 Task: Look for space in Deūlgaon Rāja, India from 9th June, 2023 to 16th June, 2023 for 2 adults in price range Rs.8000 to Rs.16000. Place can be entire place with 2 bedrooms having 2 beds and 1 bathroom. Property type can be house, flat, guest house. Booking option can be shelf check-in. Required host language is English.
Action: Mouse moved to (410, 101)
Screenshot: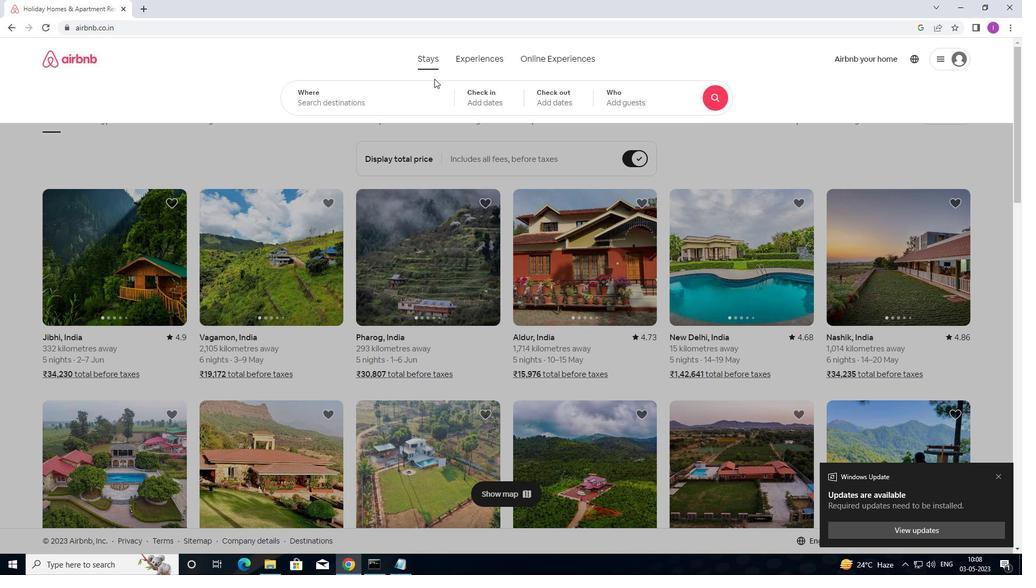 
Action: Mouse pressed left at (410, 101)
Screenshot: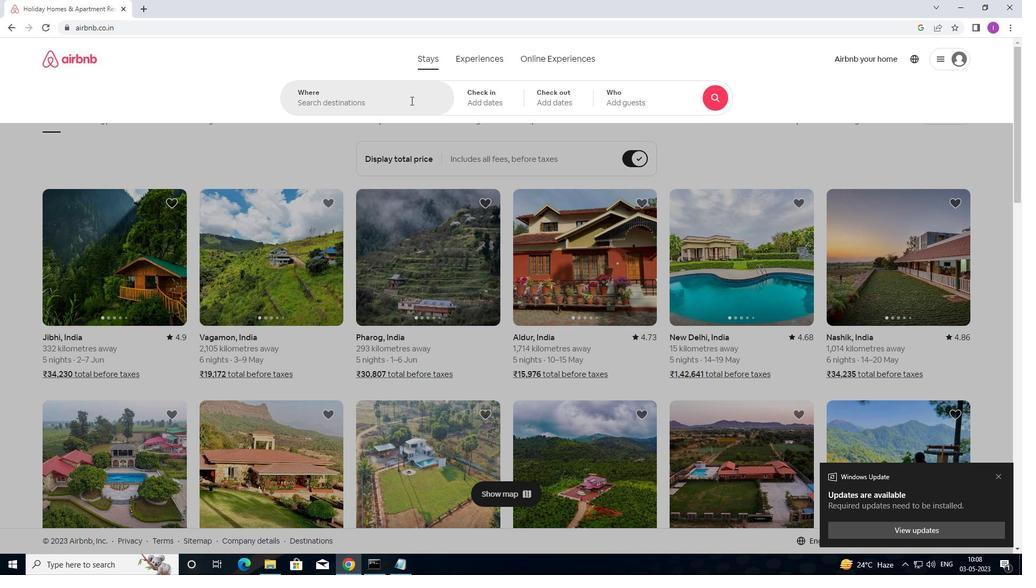 
Action: Mouse moved to (443, 95)
Screenshot: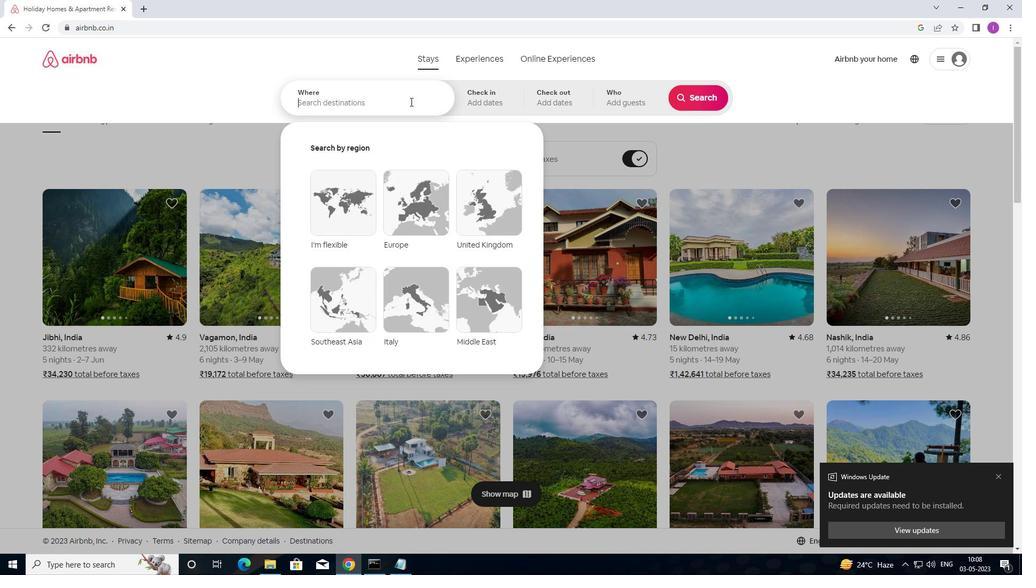 
Action: Key pressed <Key.shift><Key.shift><Key.shift><Key.shift><Key.shift><Key.shift><Key.shift><Key.shift><Key.shift><Key.shift><Key.shift><Key.shift><Key.shift><Key.shift><Key.shift><Key.shift><Key.shift><Key.shift><Key.shift><Key.shift><Key.shift><Key.shift><Key.shift>DEULGAON<Key.space><Key.shift>RAJA,<Key.shift>INDIA
Screenshot: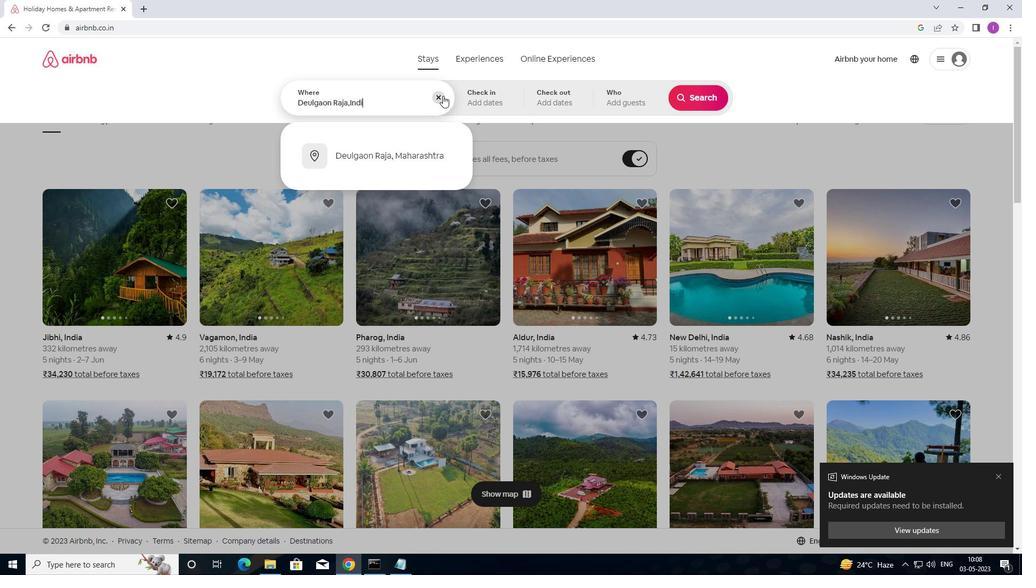 
Action: Mouse moved to (483, 101)
Screenshot: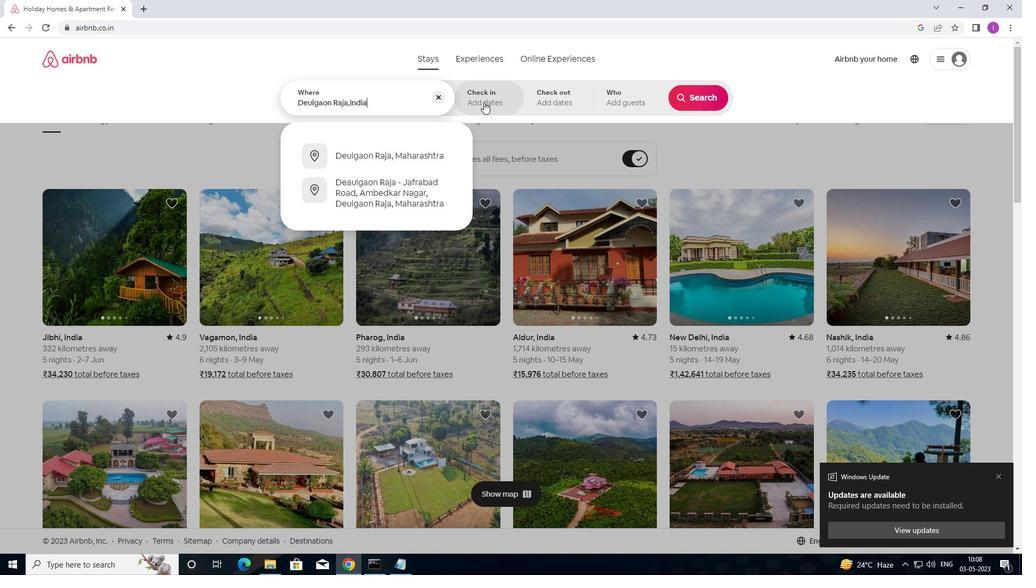 
Action: Mouse pressed left at (483, 101)
Screenshot: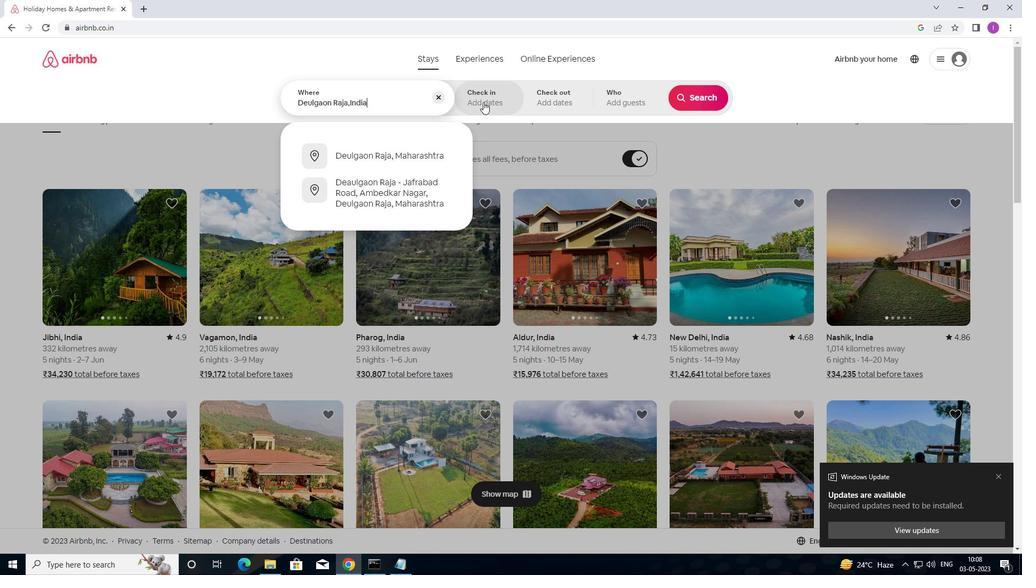 
Action: Mouse moved to (665, 251)
Screenshot: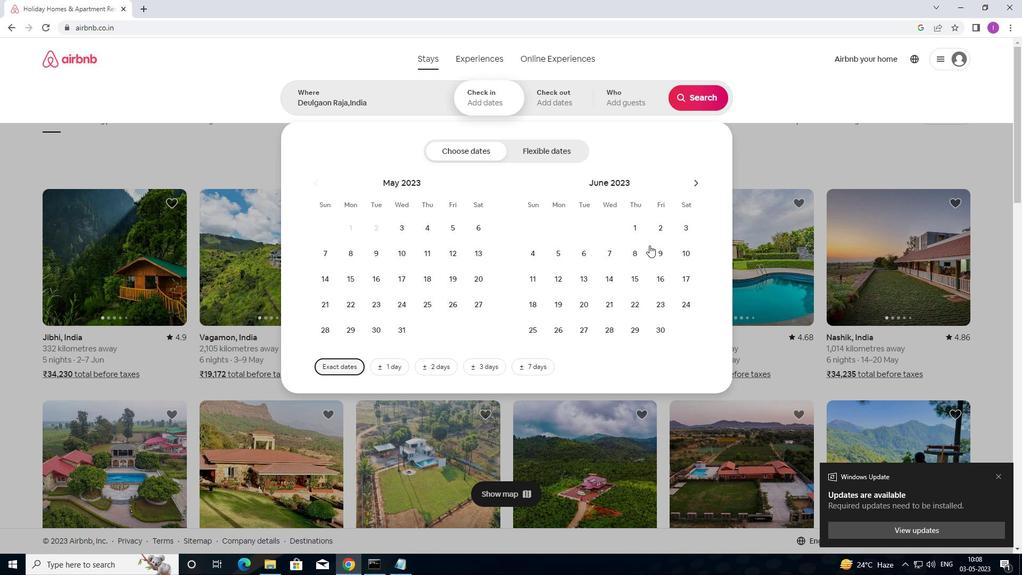 
Action: Mouse pressed left at (665, 251)
Screenshot: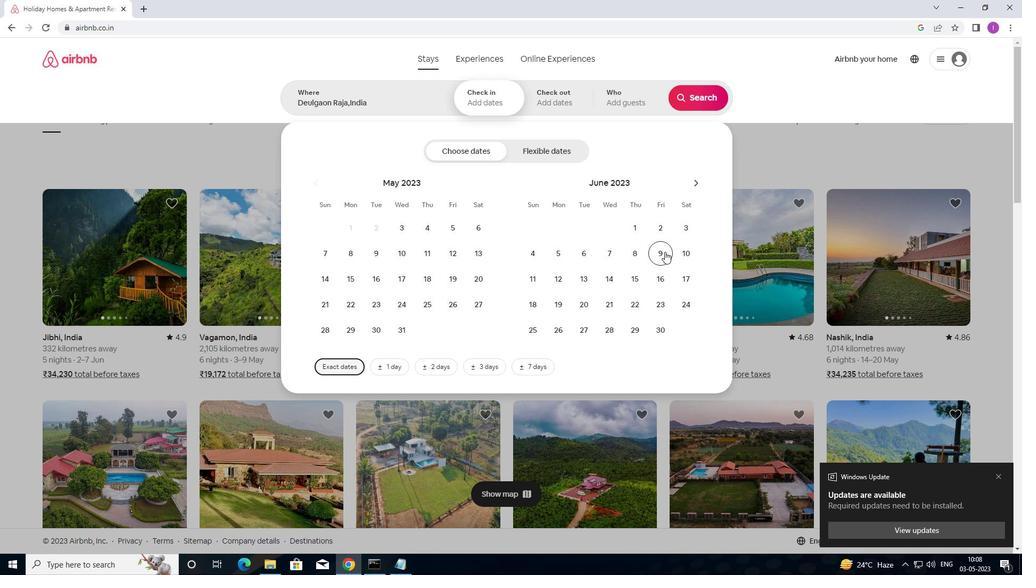 
Action: Mouse moved to (658, 283)
Screenshot: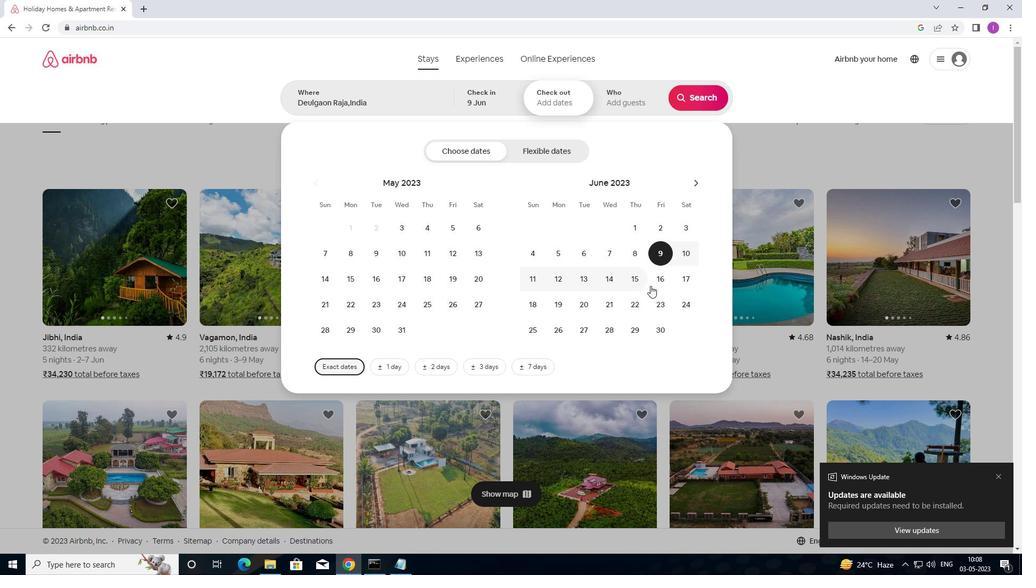 
Action: Mouse pressed left at (658, 283)
Screenshot: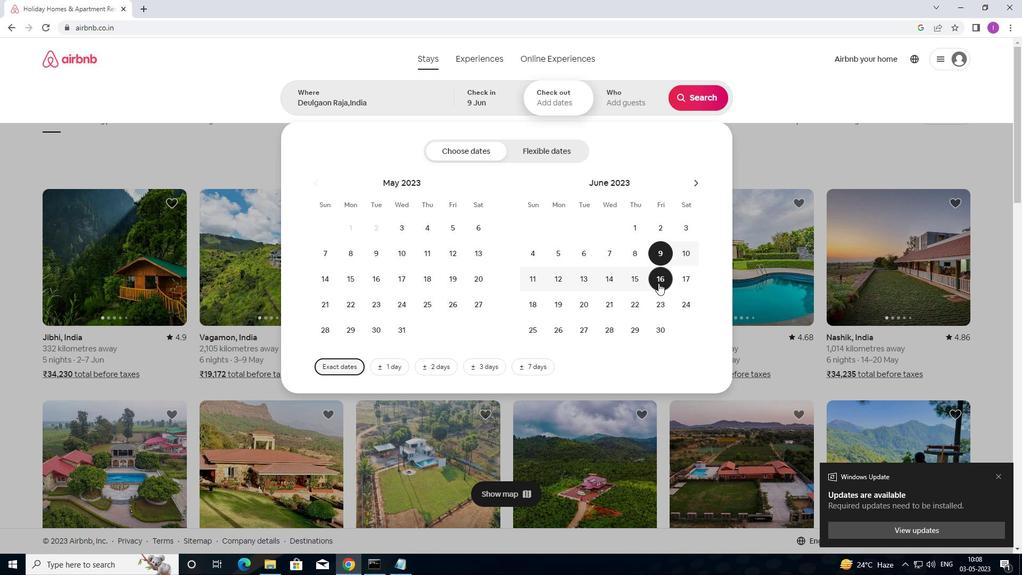 
Action: Mouse moved to (705, 94)
Screenshot: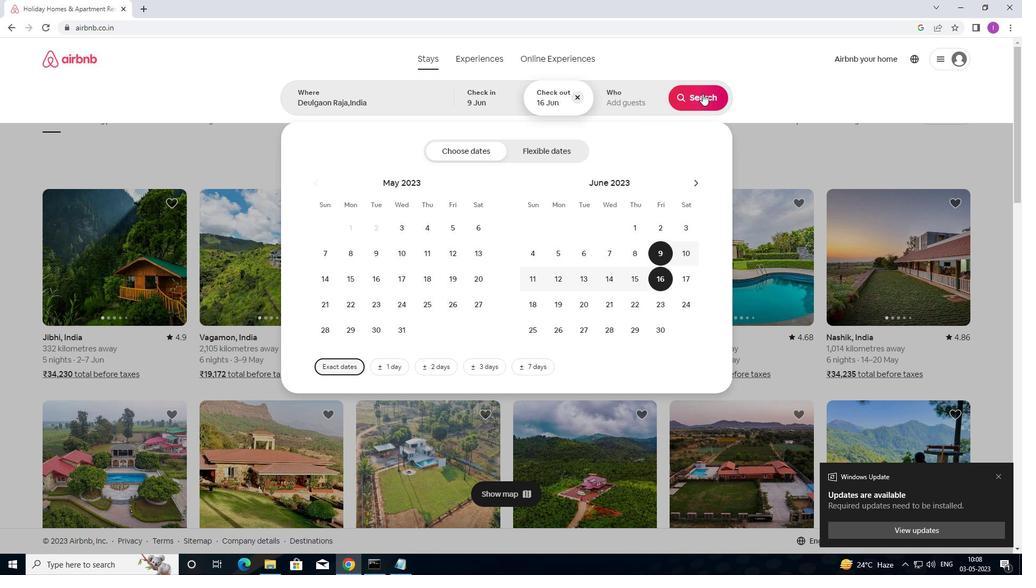 
Action: Mouse pressed left at (705, 94)
Screenshot: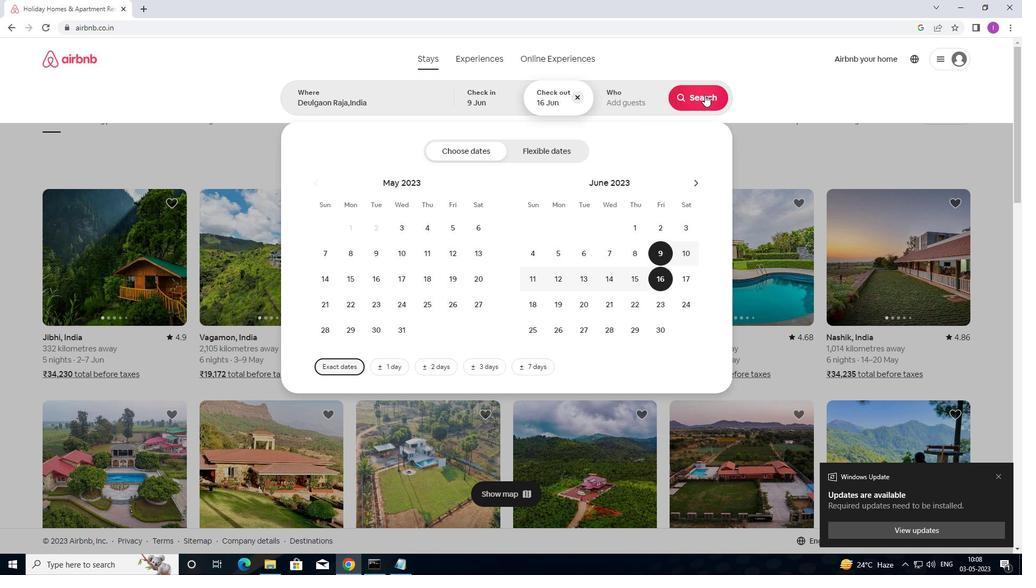 
Action: Mouse moved to (666, 152)
Screenshot: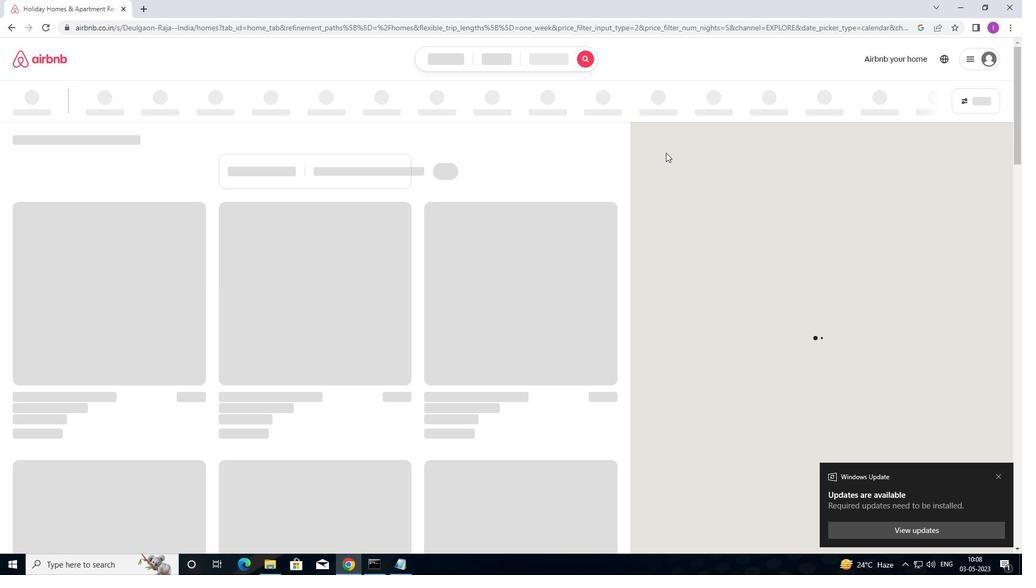 
Action: Mouse scrolled (666, 152) with delta (0, 0)
Screenshot: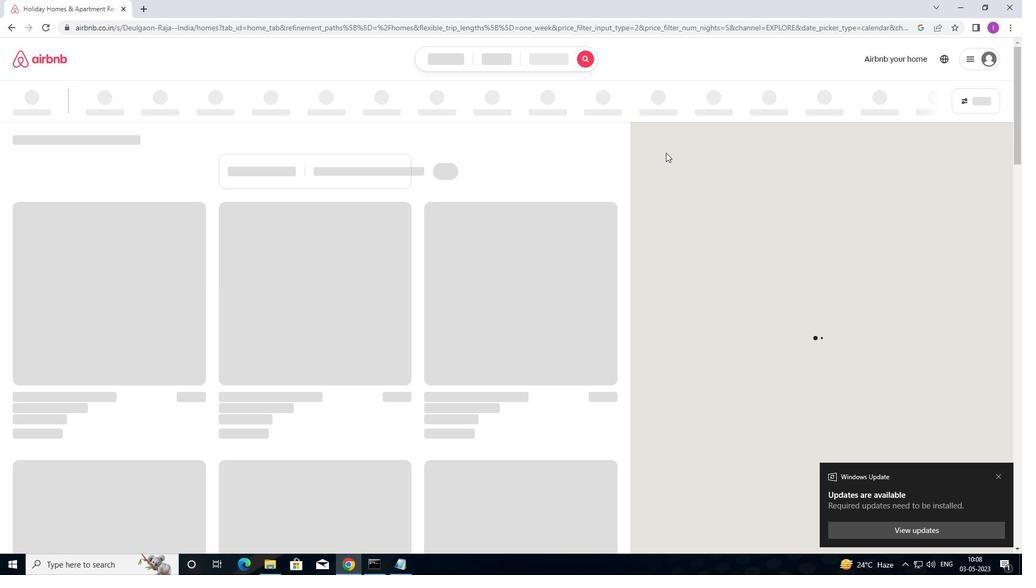 
Action: Mouse moved to (565, 61)
Screenshot: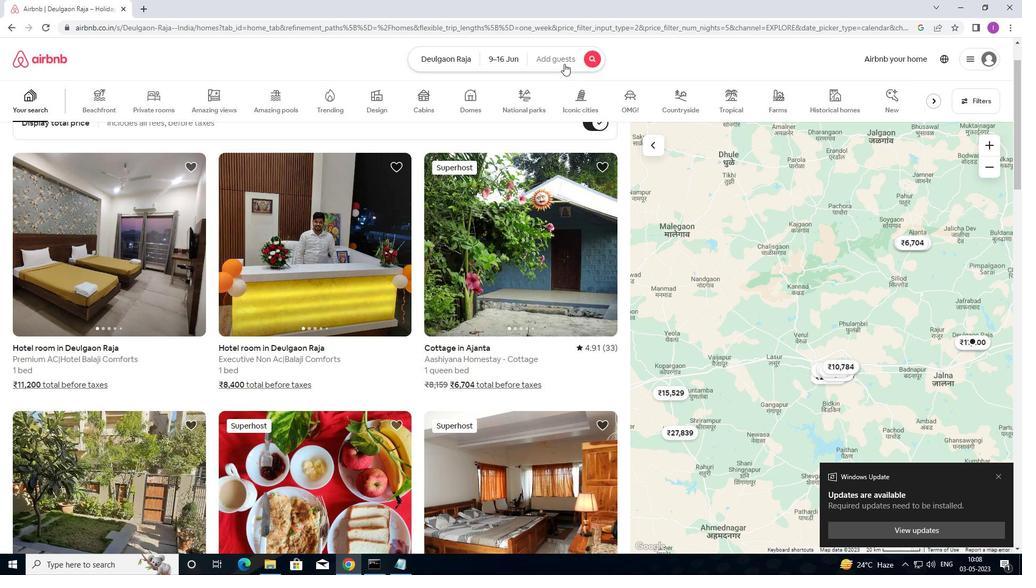
Action: Mouse pressed left at (565, 61)
Screenshot: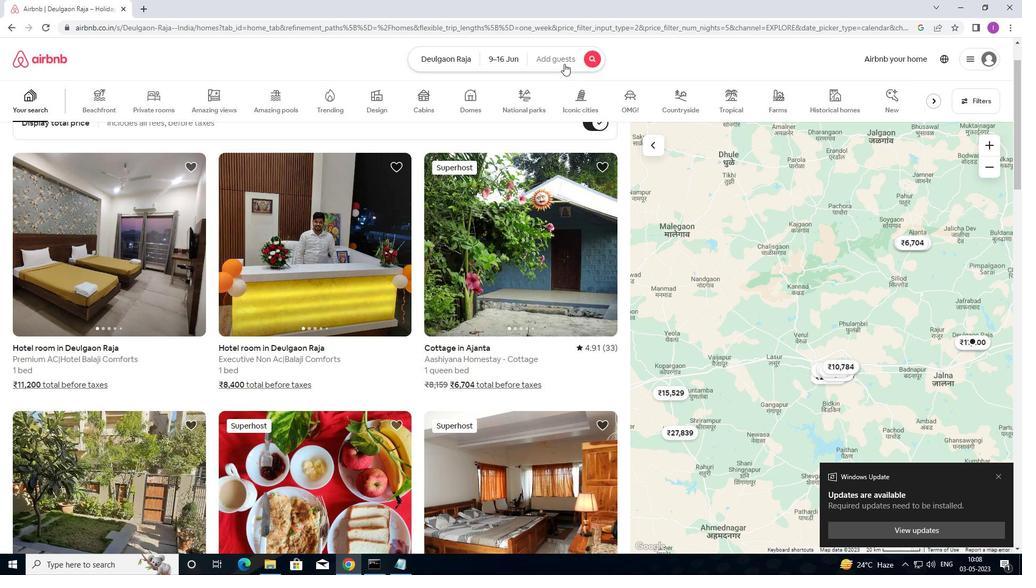 
Action: Mouse moved to (701, 150)
Screenshot: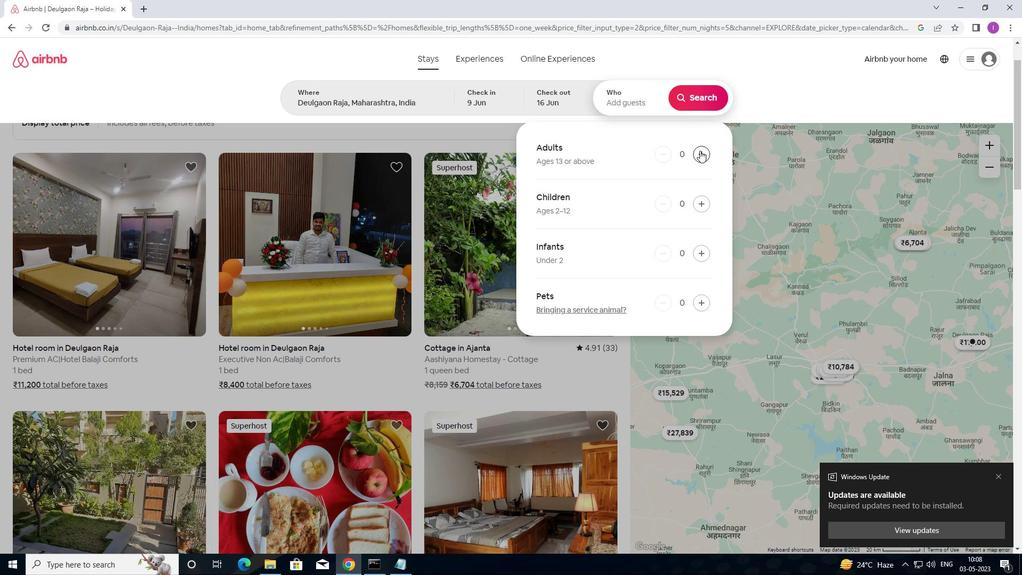 
Action: Mouse pressed left at (701, 150)
Screenshot: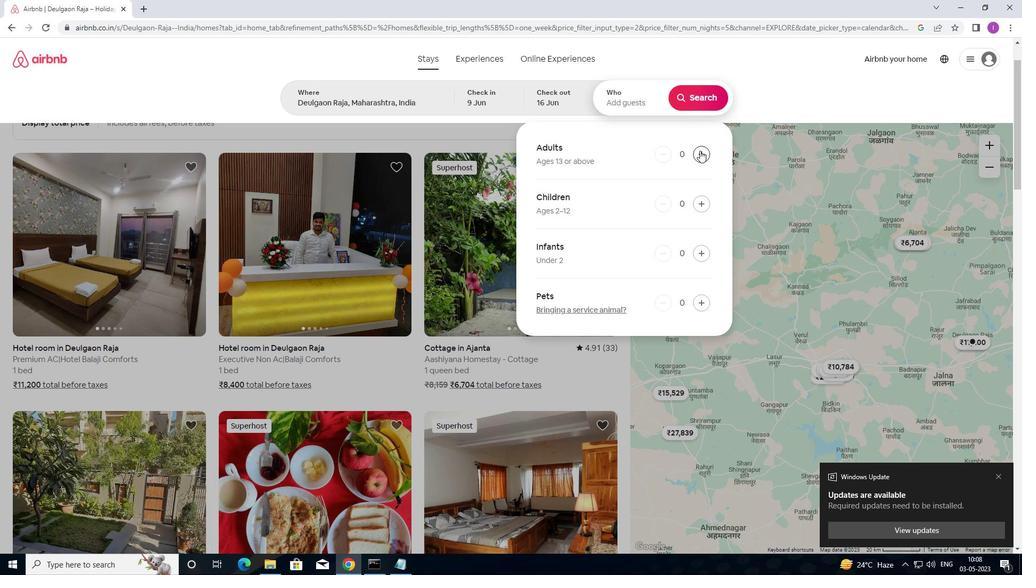 
Action: Mouse moved to (701, 150)
Screenshot: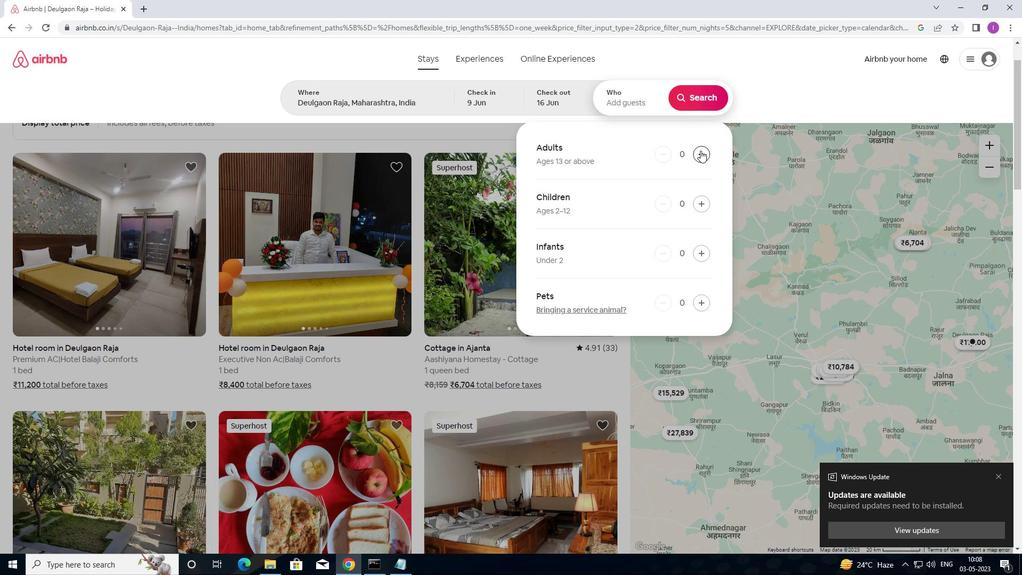 
Action: Mouse pressed left at (701, 150)
Screenshot: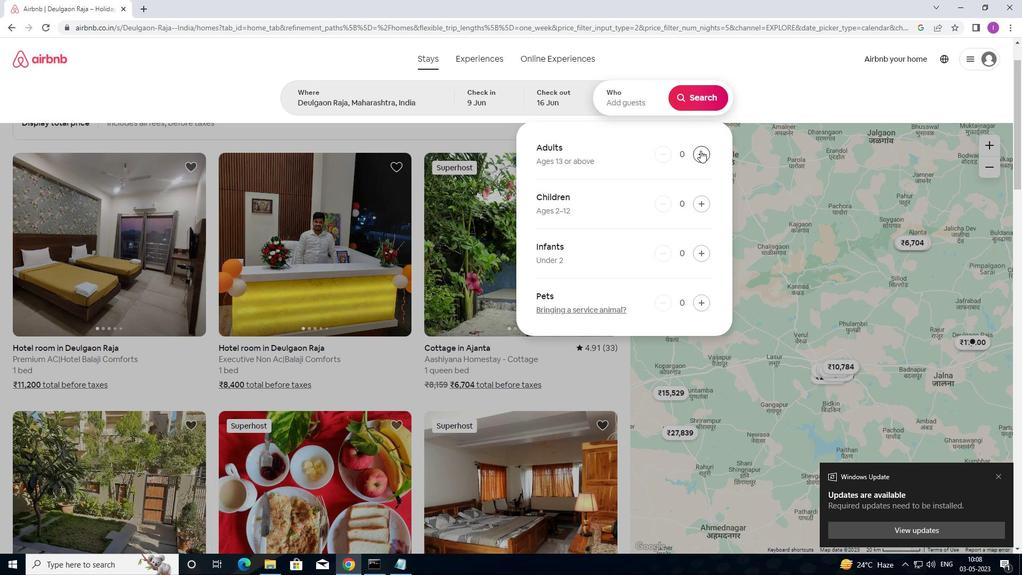 
Action: Mouse moved to (702, 93)
Screenshot: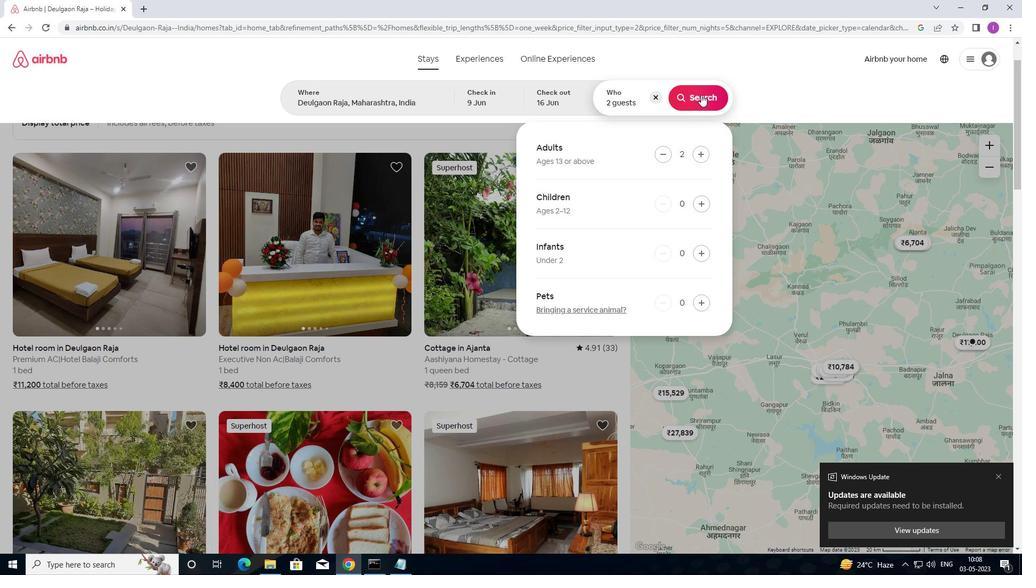 
Action: Mouse pressed left at (702, 93)
Screenshot: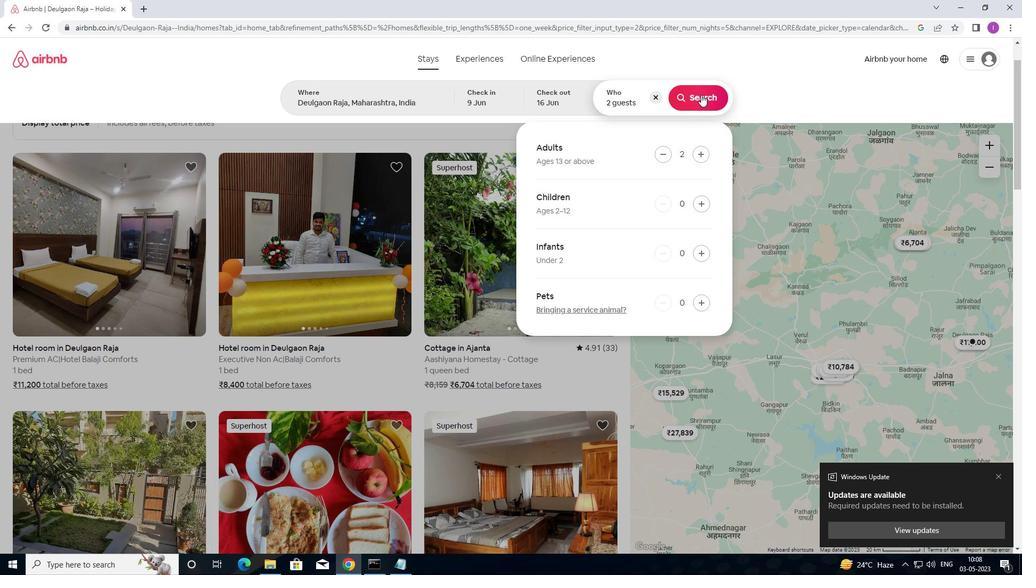 
Action: Mouse moved to (972, 100)
Screenshot: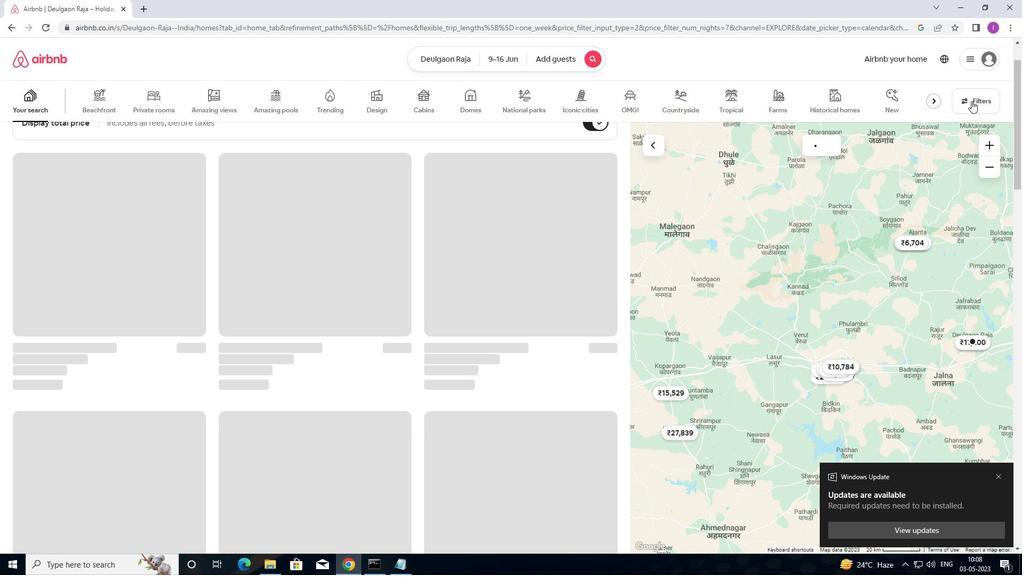 
Action: Mouse pressed left at (972, 100)
Screenshot: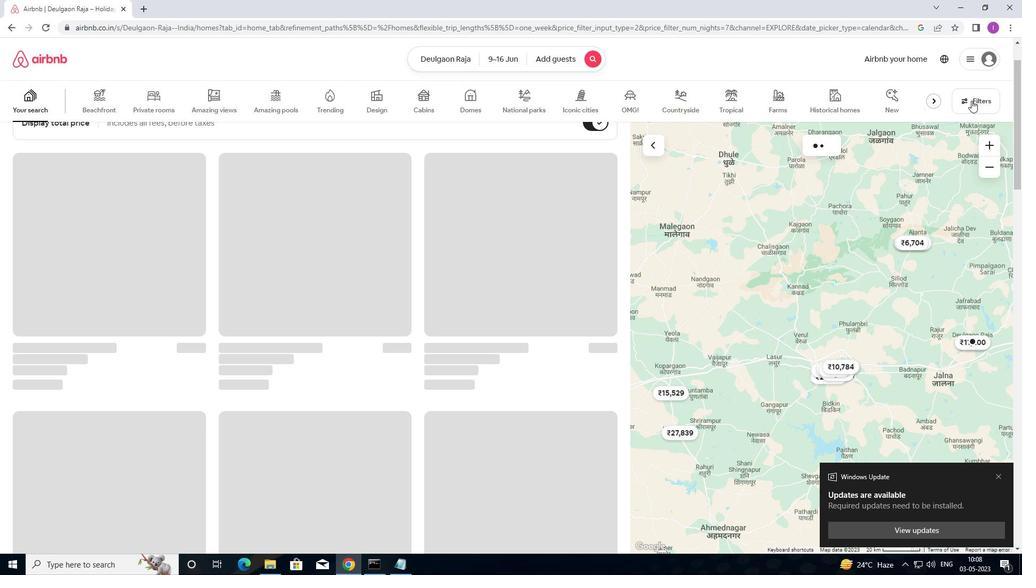 
Action: Mouse moved to (399, 238)
Screenshot: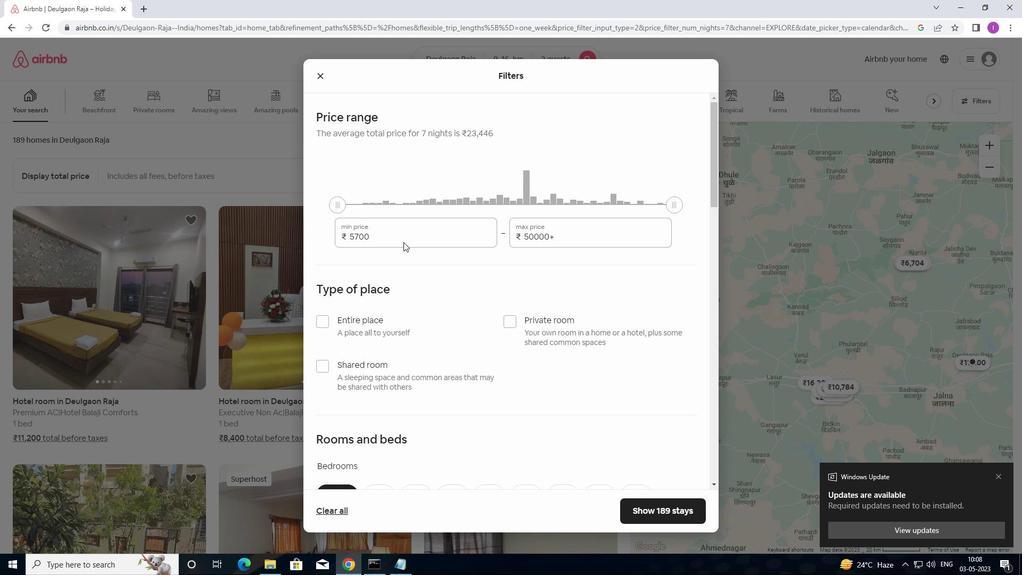 
Action: Mouse pressed left at (399, 238)
Screenshot: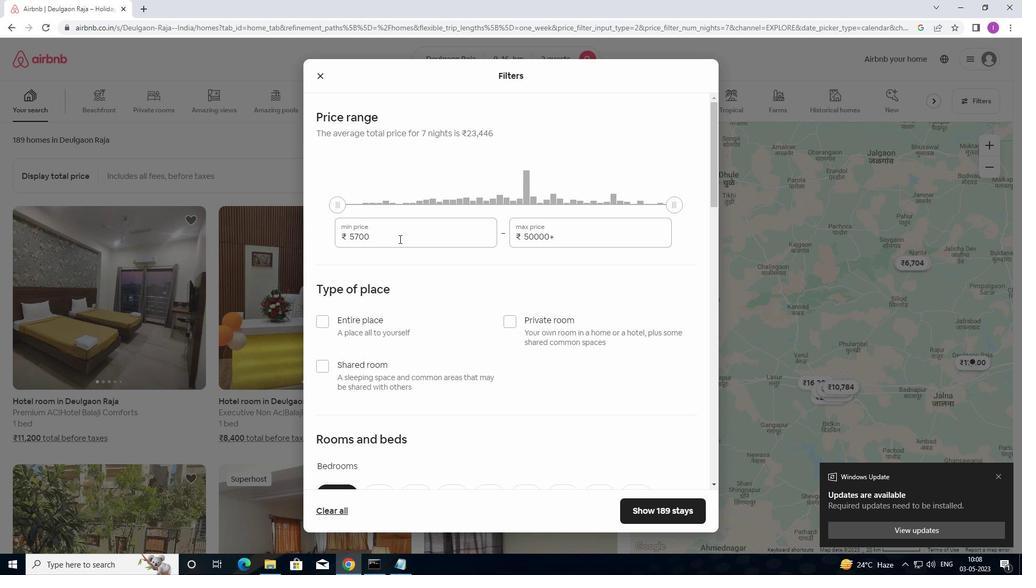
Action: Mouse moved to (337, 235)
Screenshot: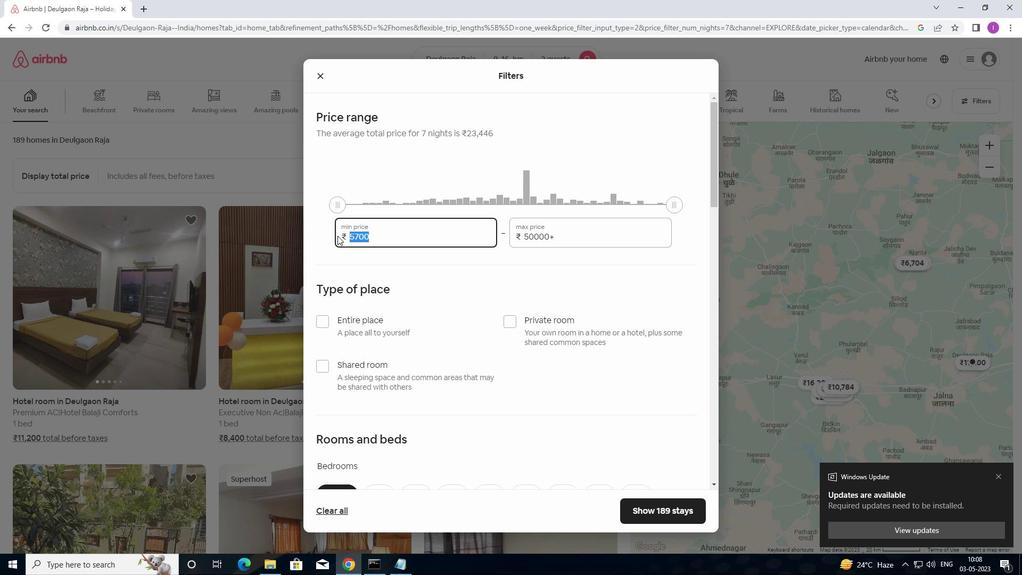 
Action: Key pressed 8
Screenshot: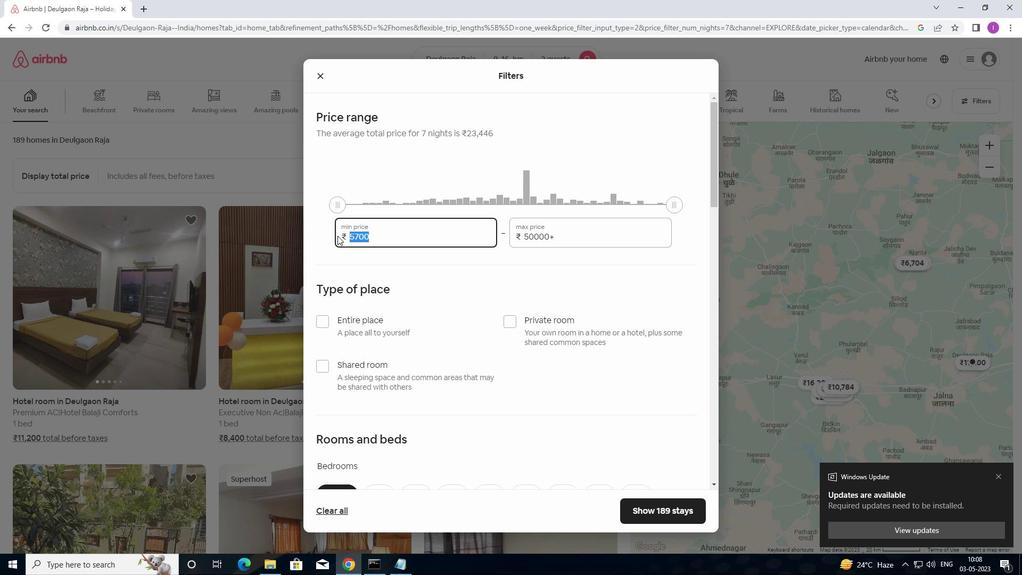 
Action: Mouse moved to (339, 235)
Screenshot: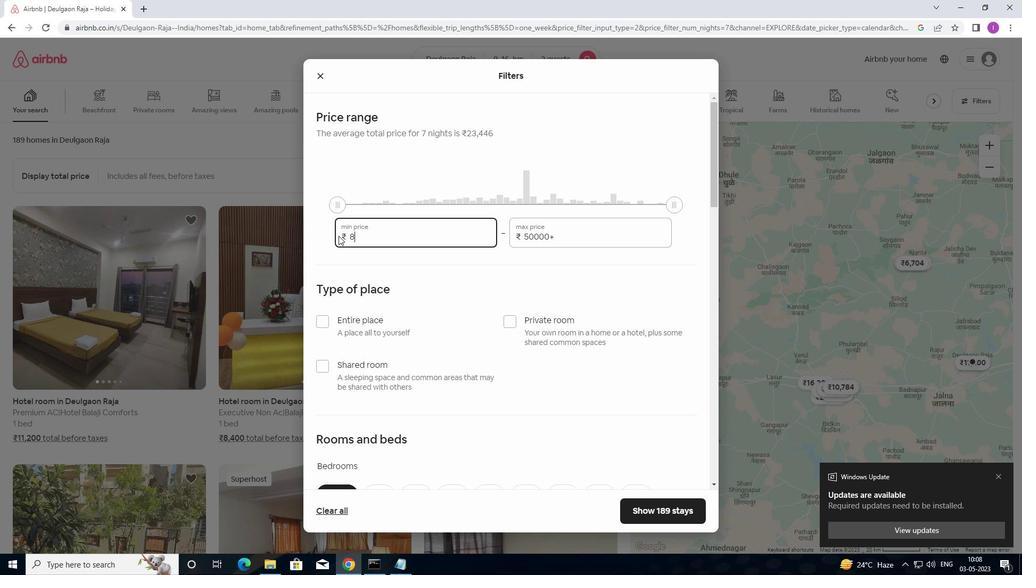 
Action: Key pressed 0
Screenshot: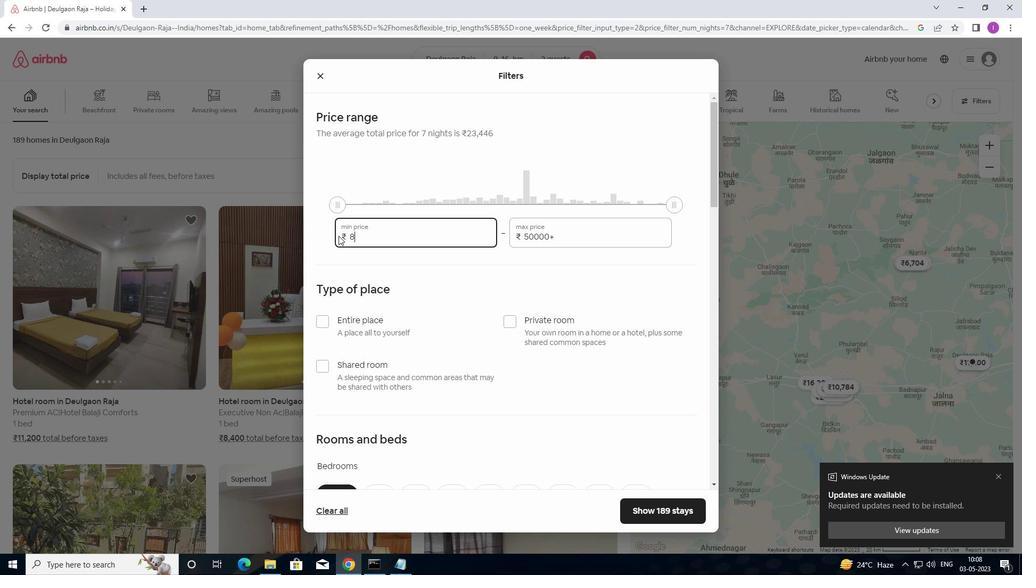 
Action: Mouse moved to (344, 235)
Screenshot: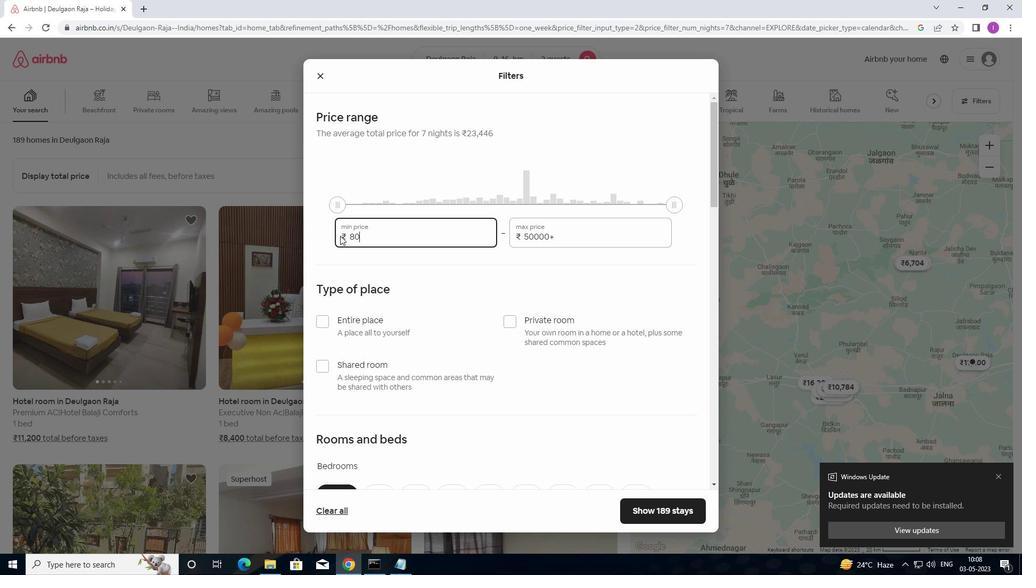 
Action: Key pressed 00
Screenshot: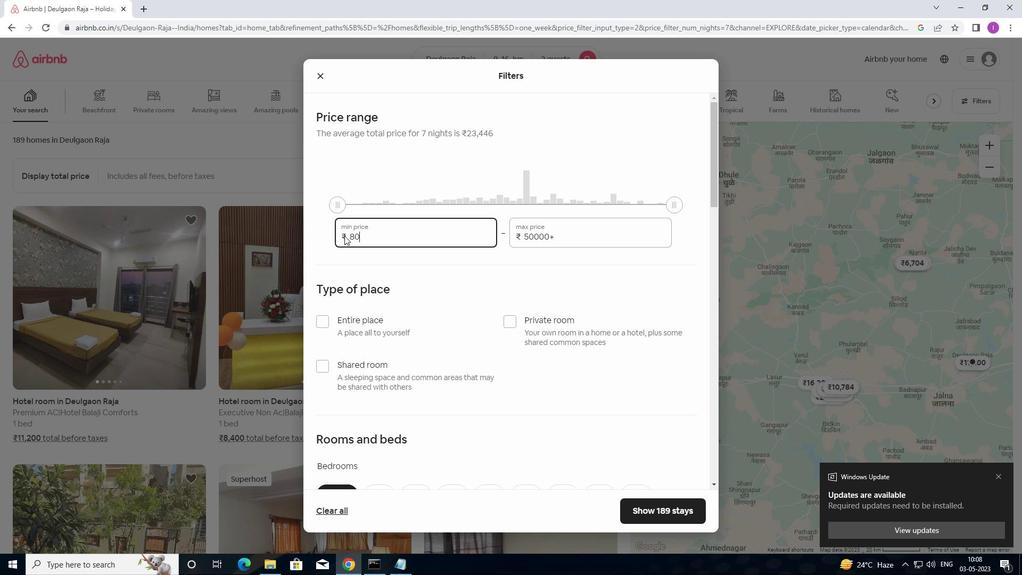 
Action: Mouse moved to (346, 235)
Screenshot: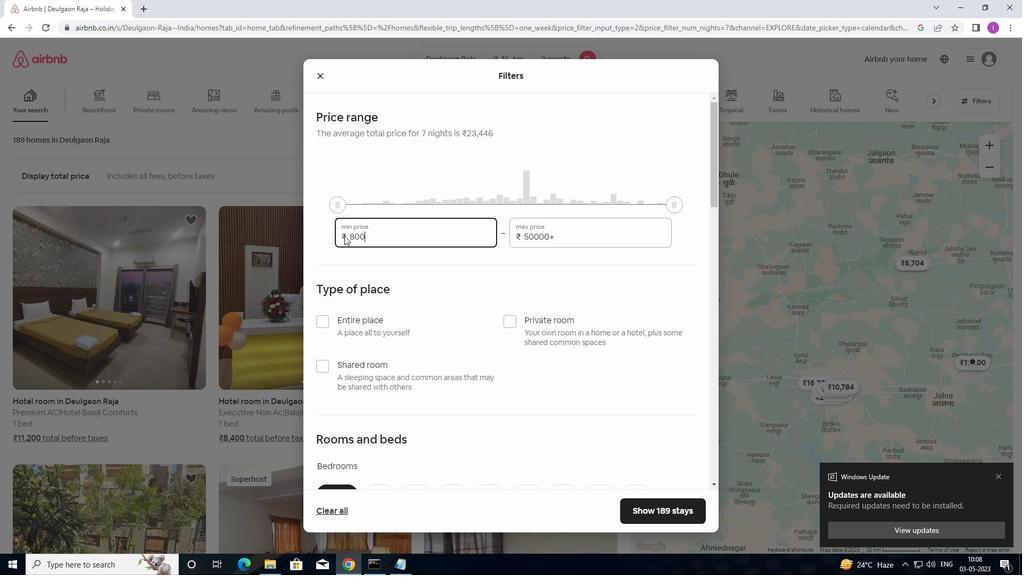 
Action: Key pressed 0
Screenshot: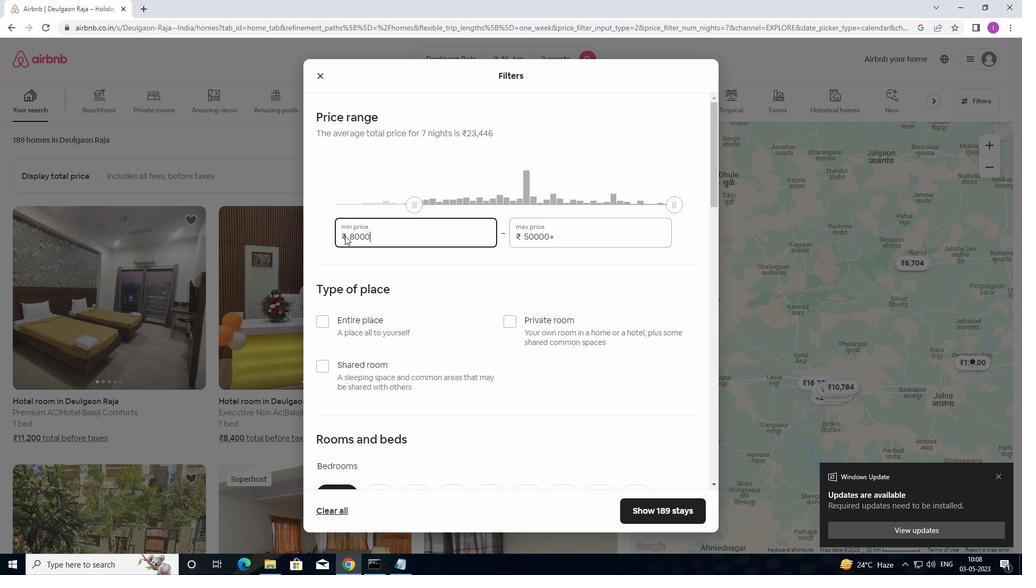 
Action: Mouse moved to (391, 247)
Screenshot: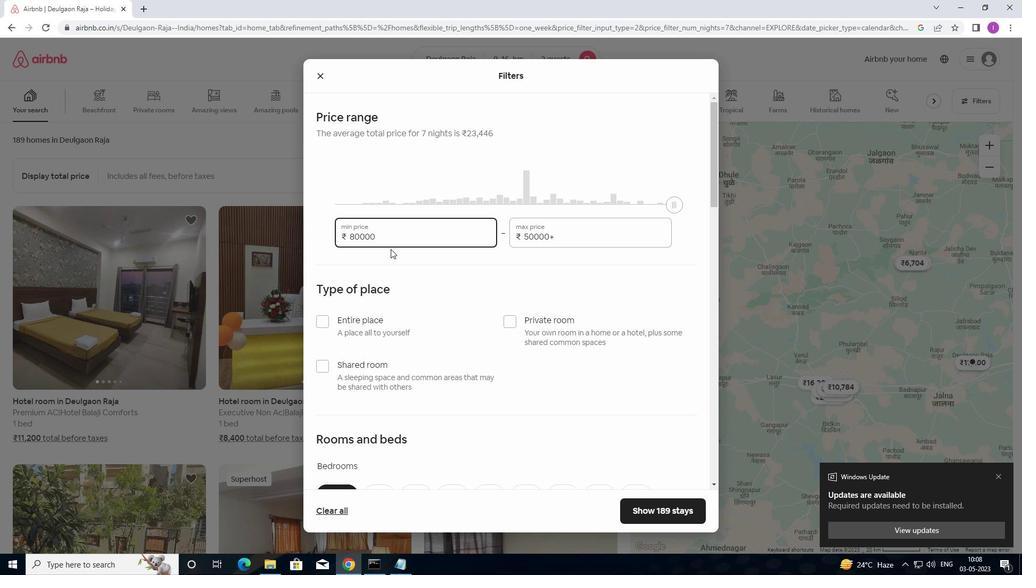
Action: Key pressed <Key.backspace>
Screenshot: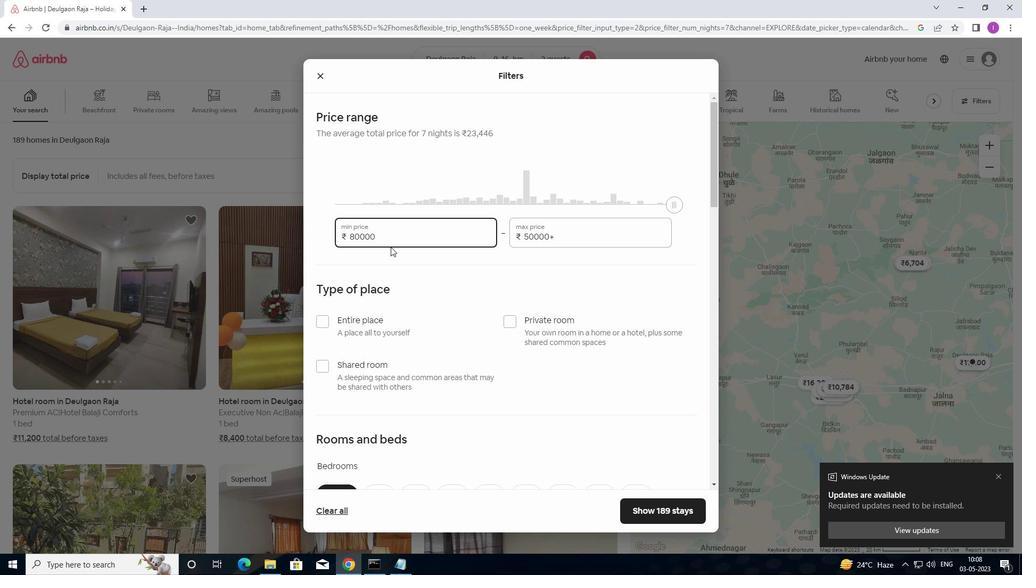 
Action: Mouse moved to (562, 237)
Screenshot: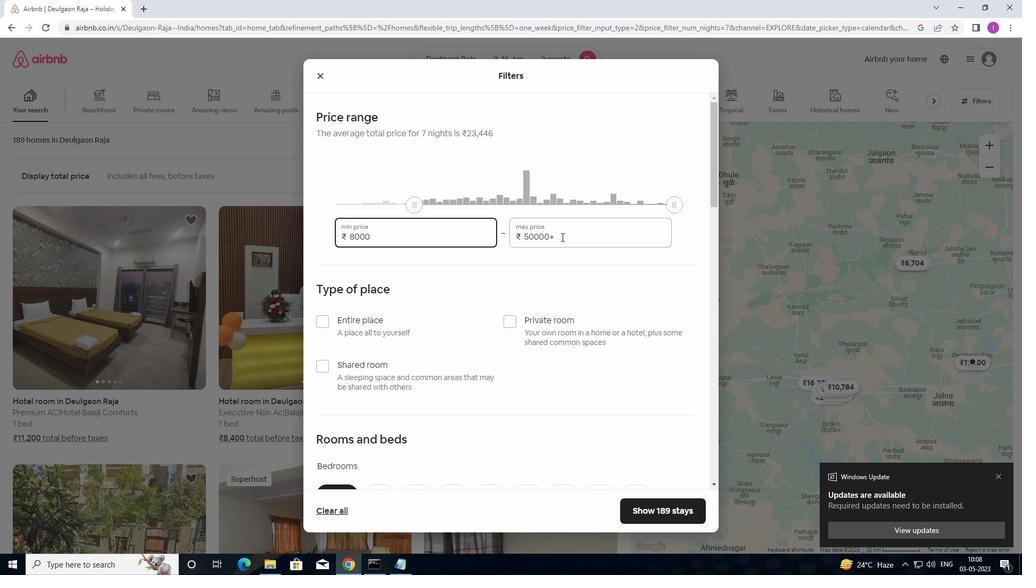 
Action: Mouse pressed left at (562, 237)
Screenshot: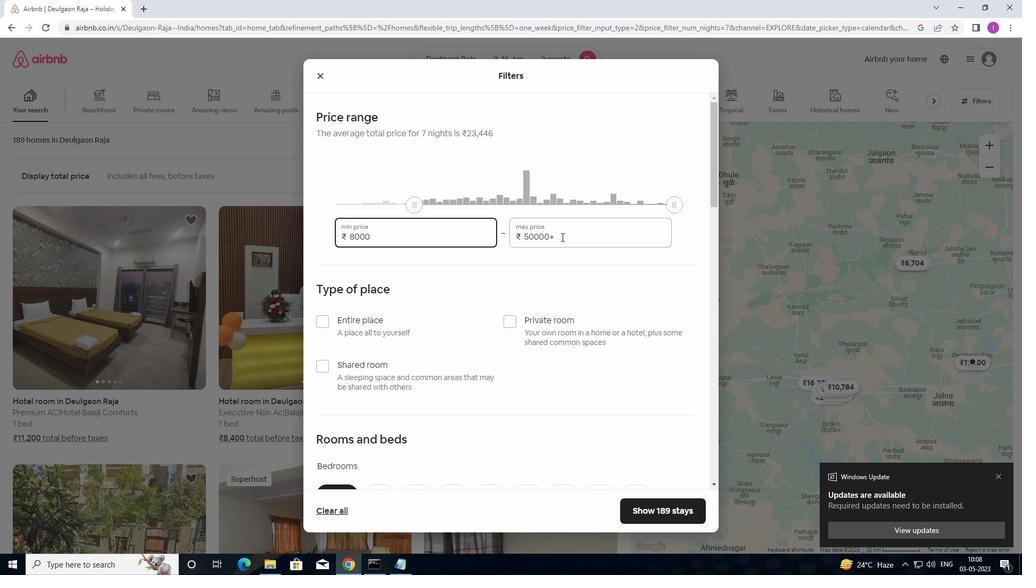 
Action: Mouse moved to (510, 225)
Screenshot: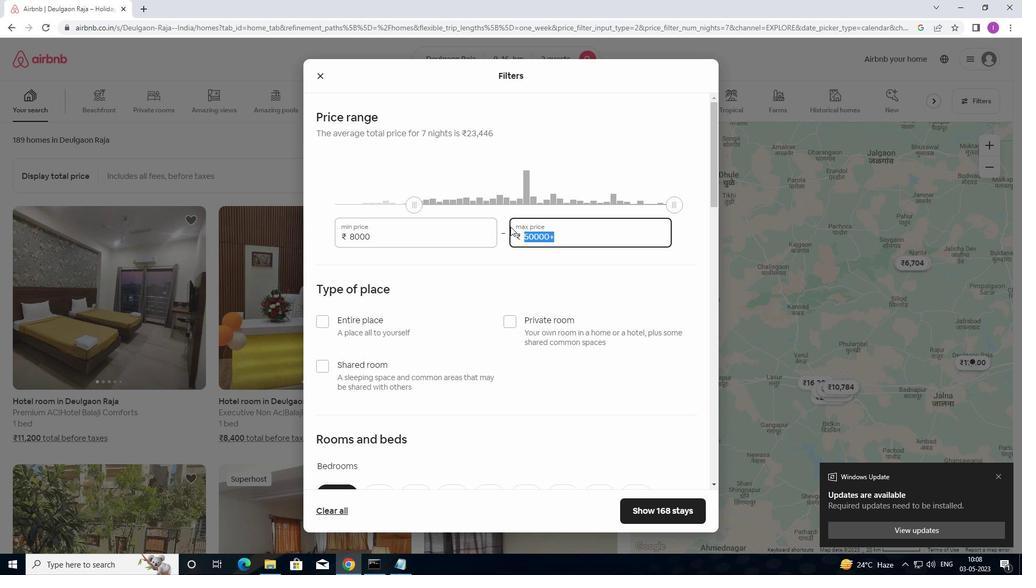 
Action: Key pressed 16
Screenshot: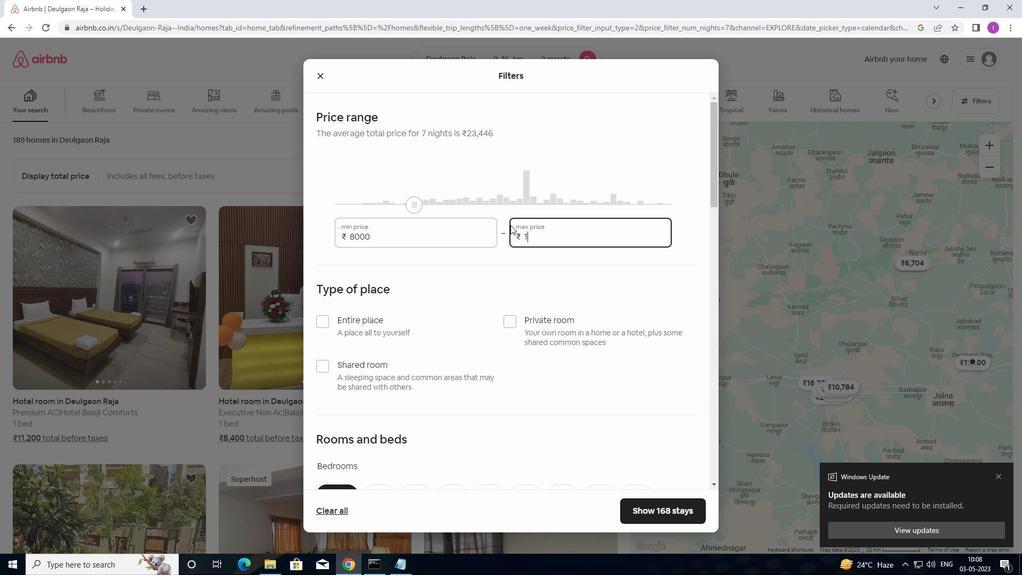 
Action: Mouse moved to (511, 224)
Screenshot: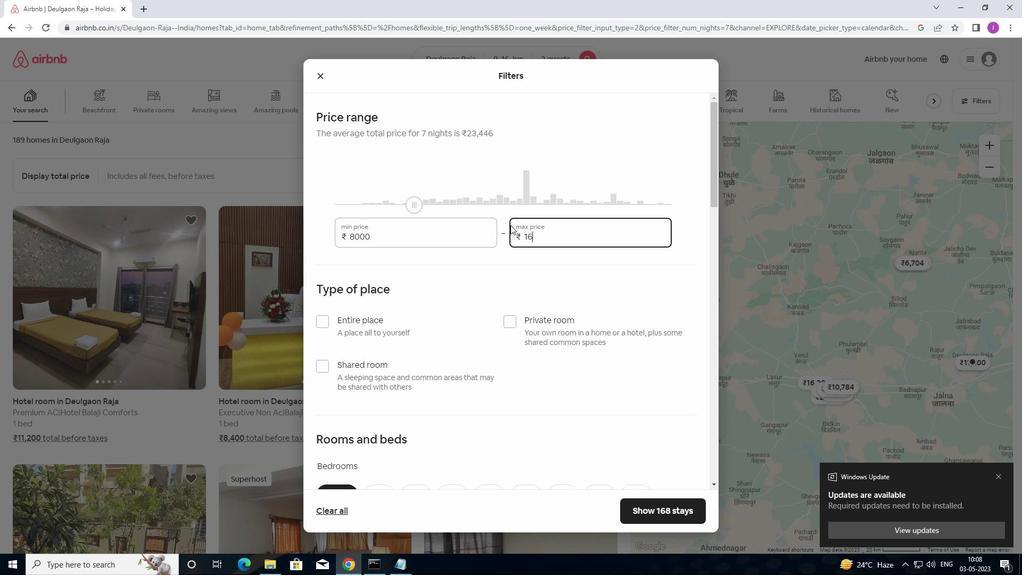 
Action: Key pressed 000
Screenshot: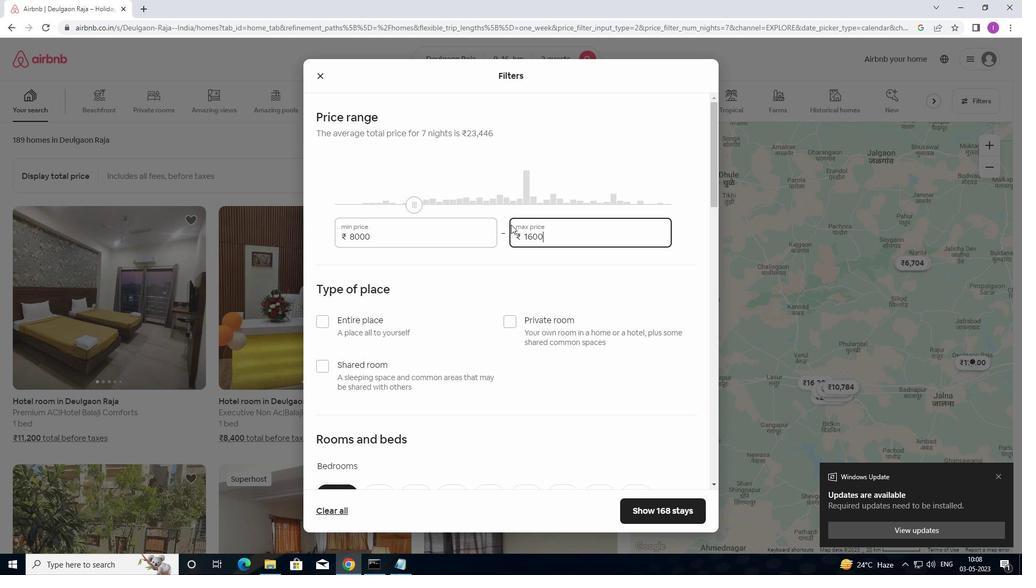 
Action: Mouse moved to (517, 259)
Screenshot: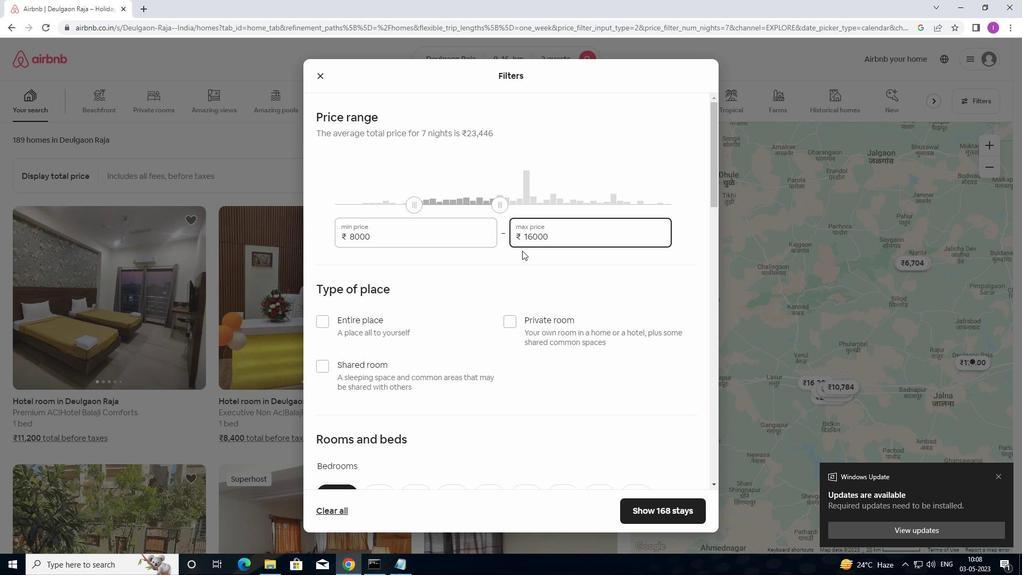 
Action: Mouse scrolled (517, 259) with delta (0, 0)
Screenshot: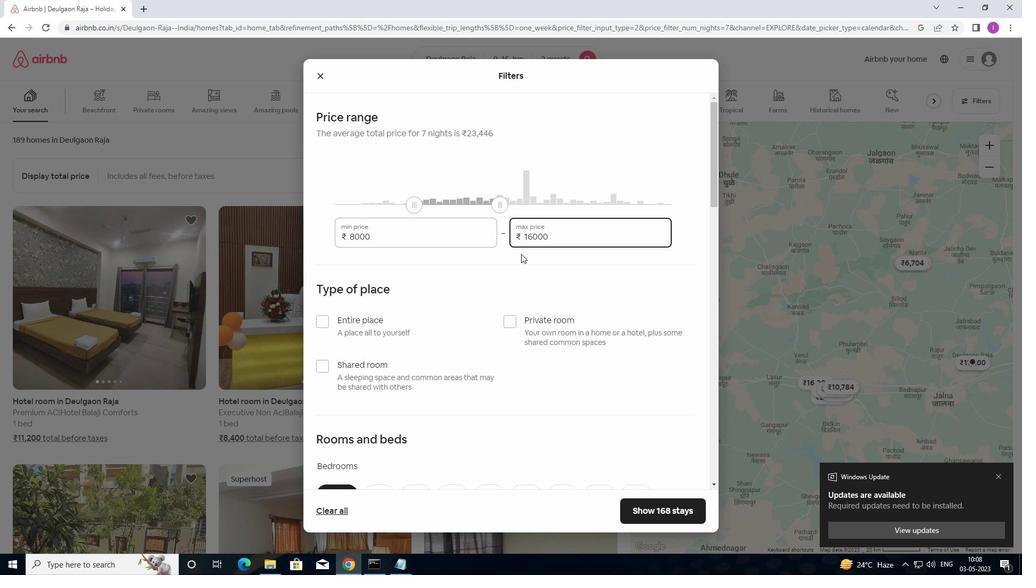 
Action: Mouse scrolled (517, 259) with delta (0, 0)
Screenshot: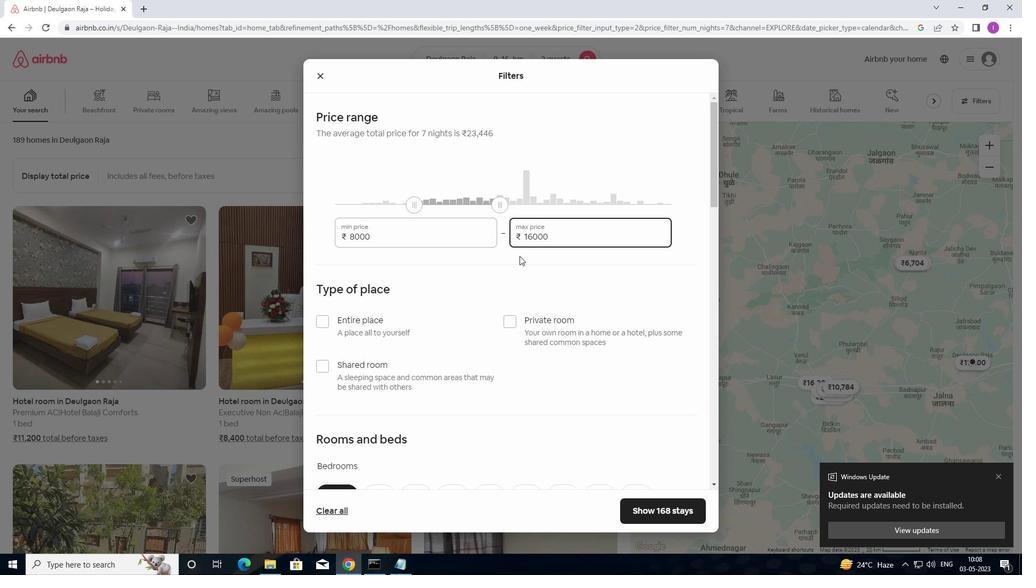 
Action: Mouse moved to (322, 219)
Screenshot: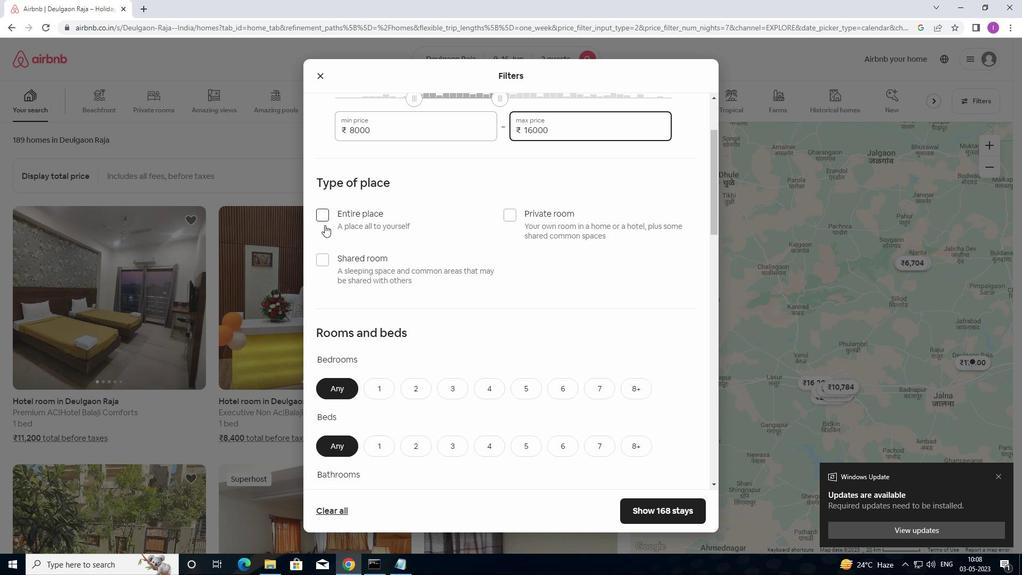 
Action: Mouse pressed left at (322, 219)
Screenshot: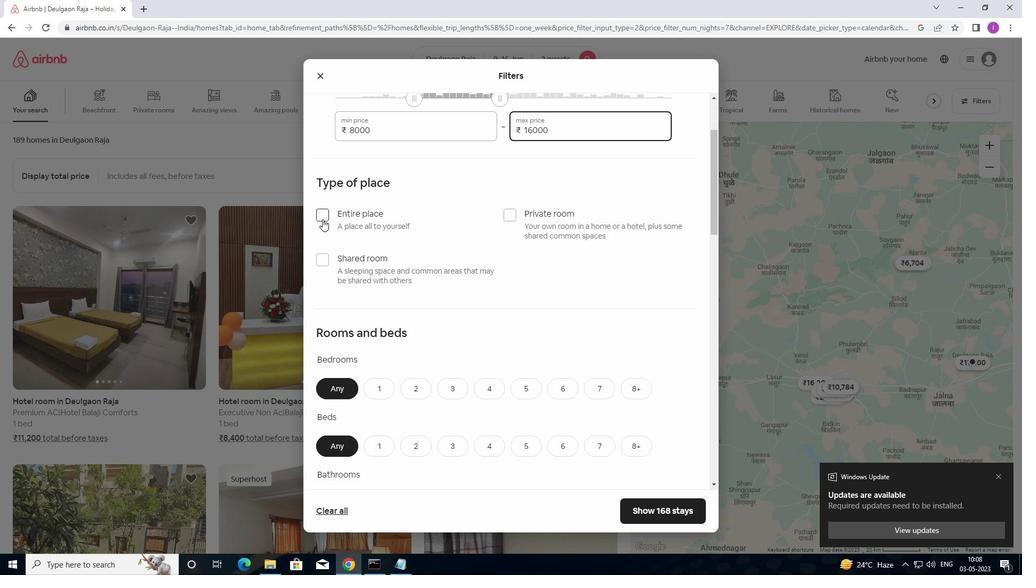 
Action: Mouse moved to (357, 257)
Screenshot: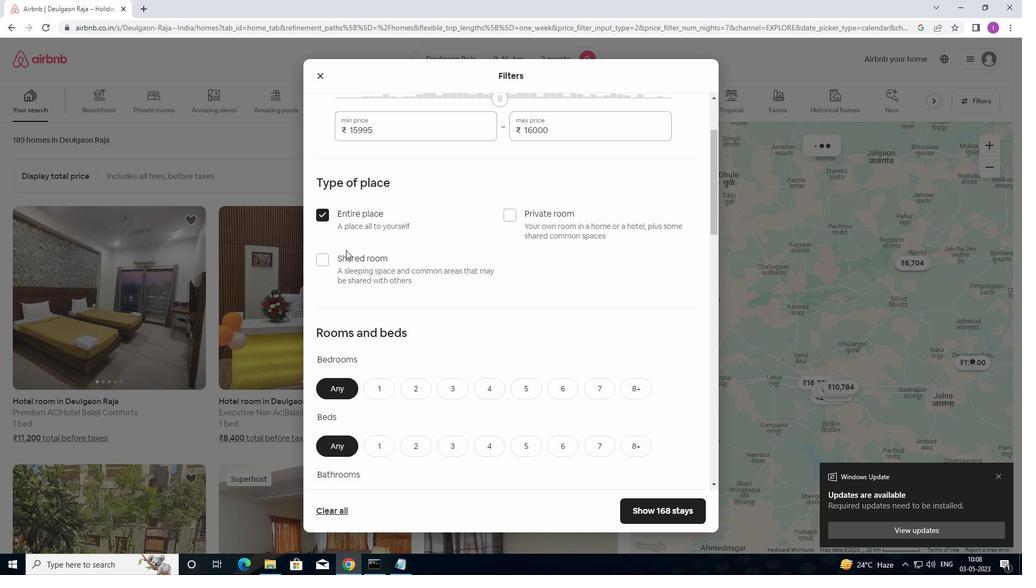 
Action: Mouse scrolled (357, 256) with delta (0, 0)
Screenshot: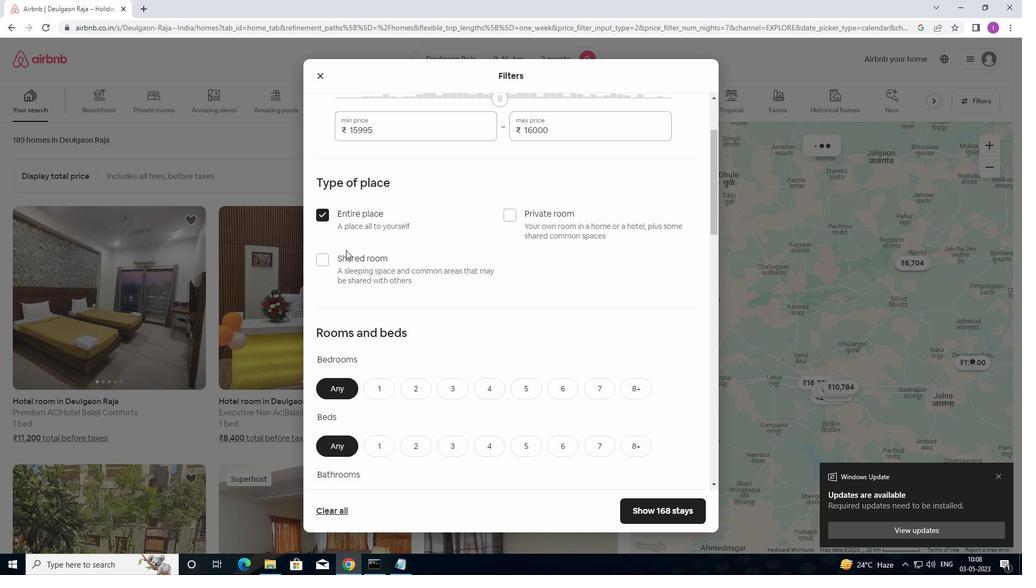 
Action: Mouse moved to (379, 261)
Screenshot: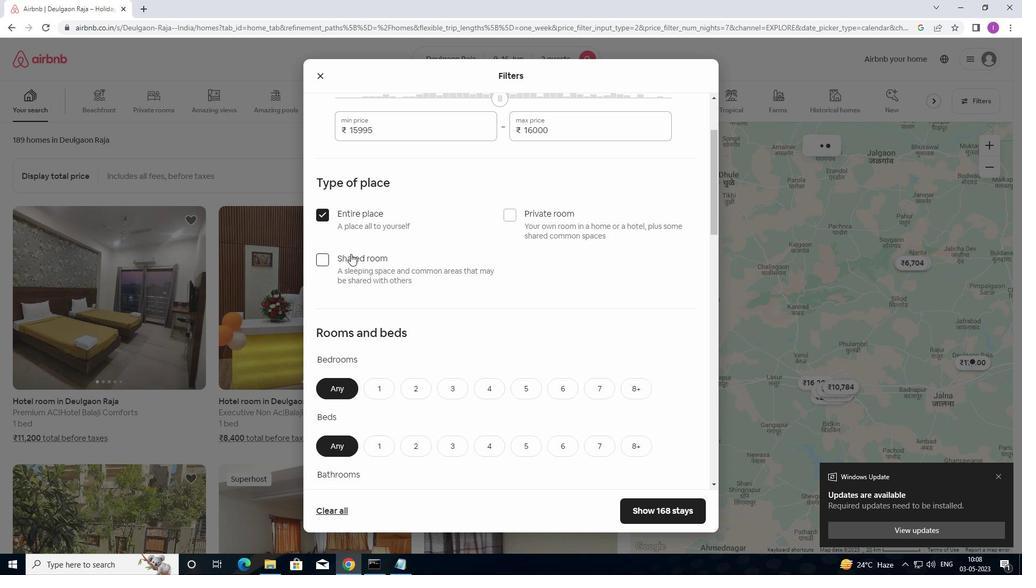 
Action: Mouse scrolled (379, 260) with delta (0, 0)
Screenshot: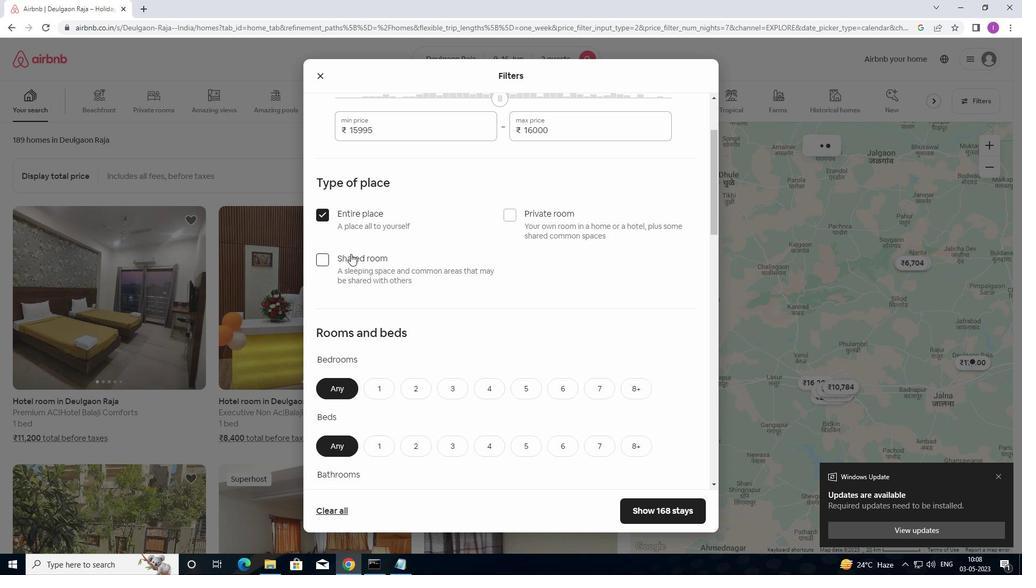 
Action: Mouse moved to (412, 275)
Screenshot: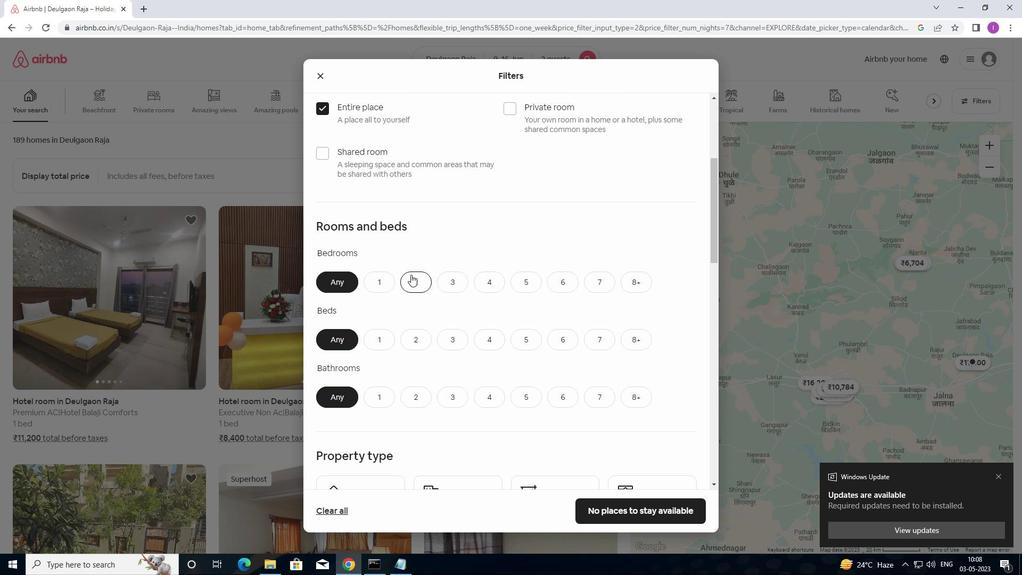 
Action: Mouse pressed left at (412, 275)
Screenshot: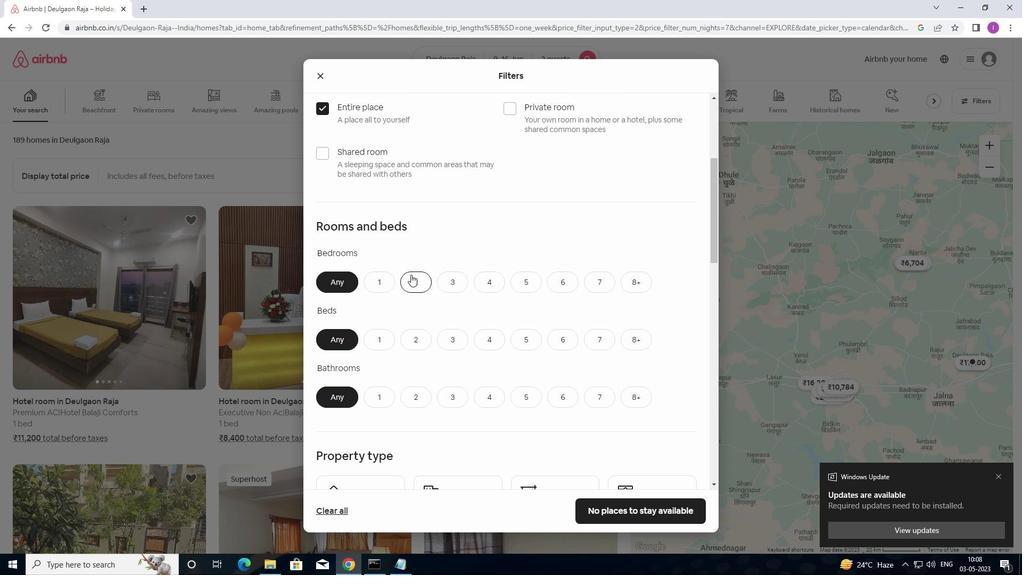 
Action: Mouse moved to (422, 340)
Screenshot: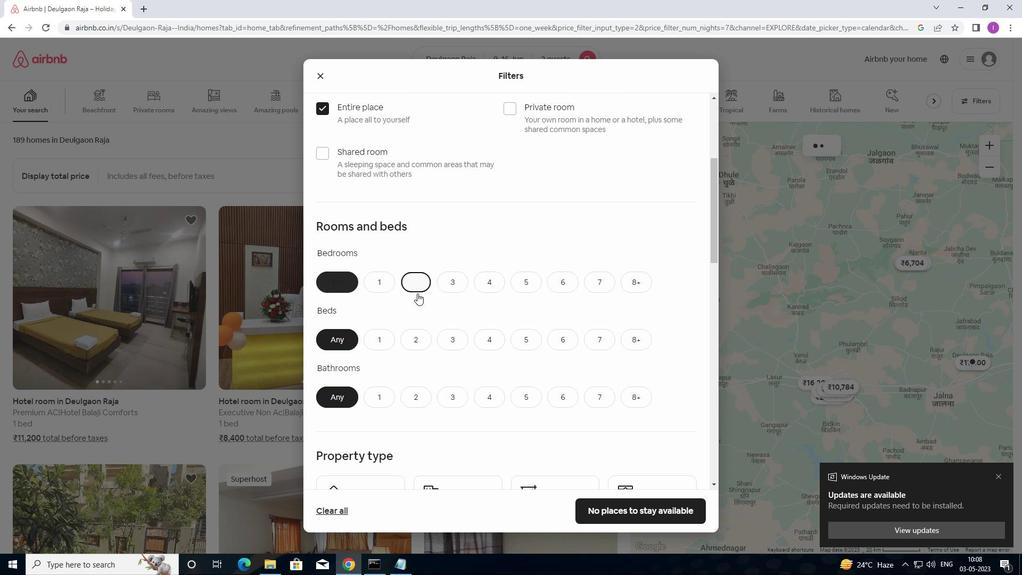 
Action: Mouse pressed left at (422, 340)
Screenshot: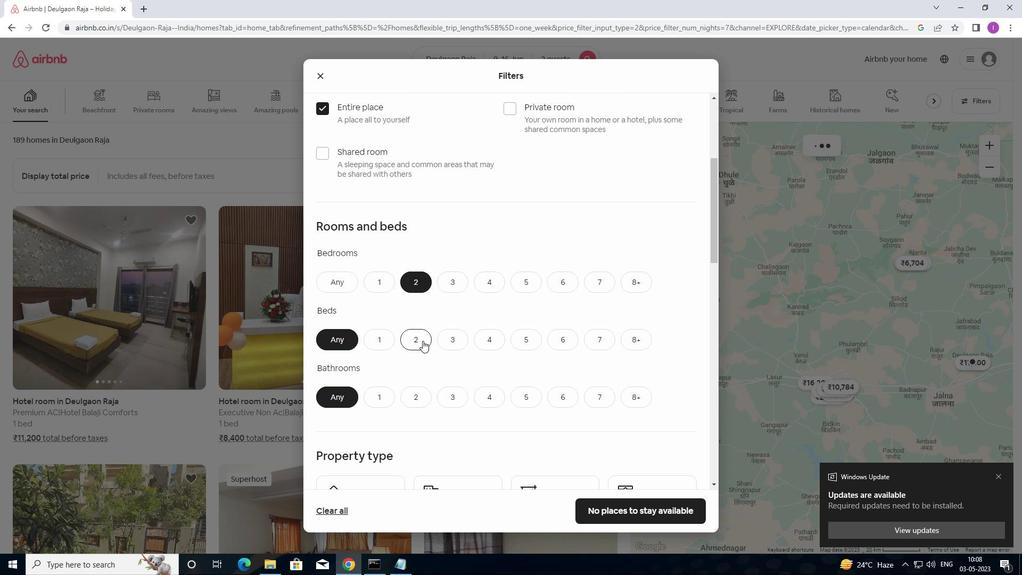 
Action: Mouse moved to (386, 393)
Screenshot: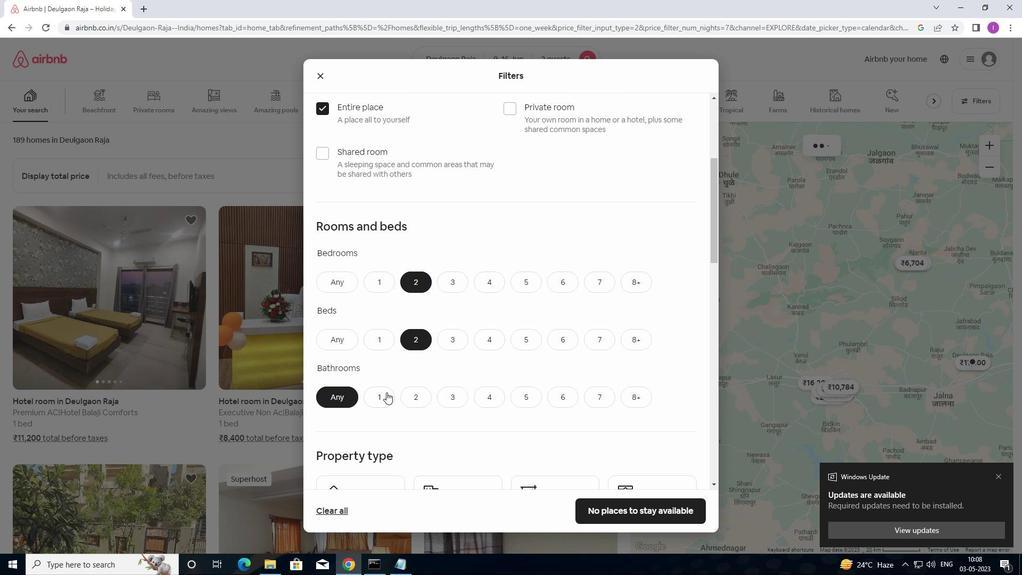 
Action: Mouse pressed left at (386, 393)
Screenshot: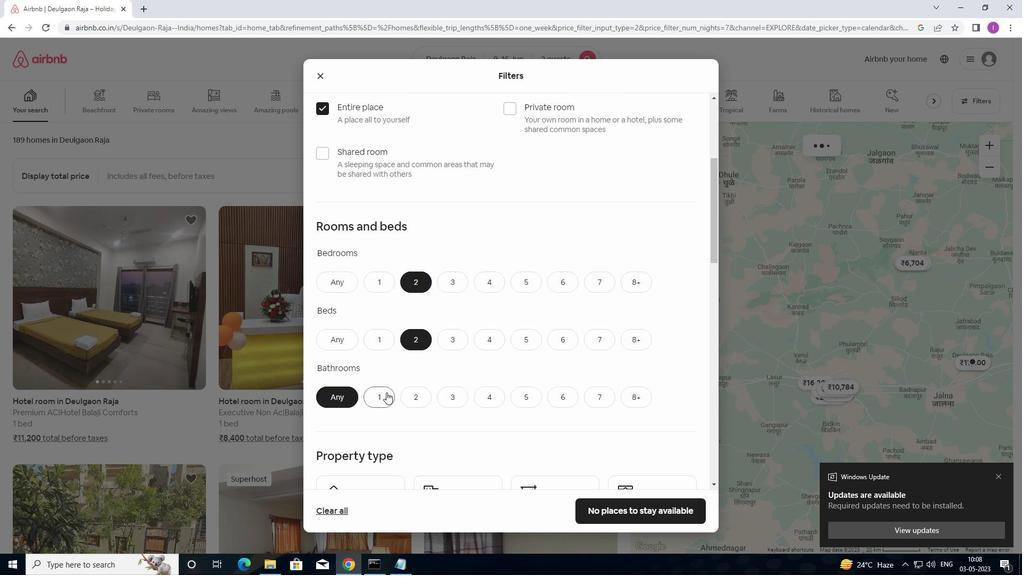 
Action: Mouse moved to (423, 378)
Screenshot: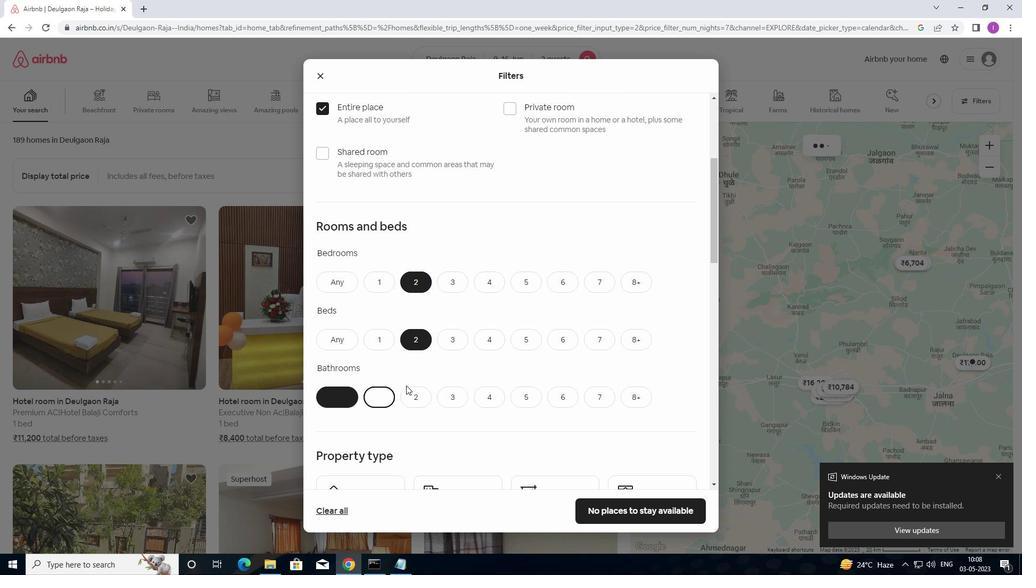 
Action: Mouse scrolled (423, 378) with delta (0, 0)
Screenshot: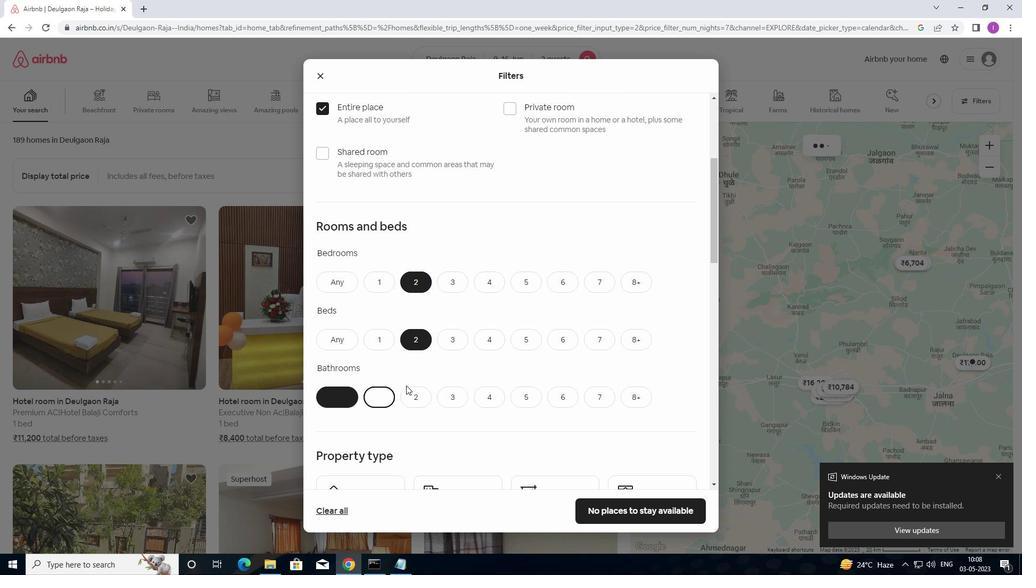 
Action: Mouse moved to (438, 374)
Screenshot: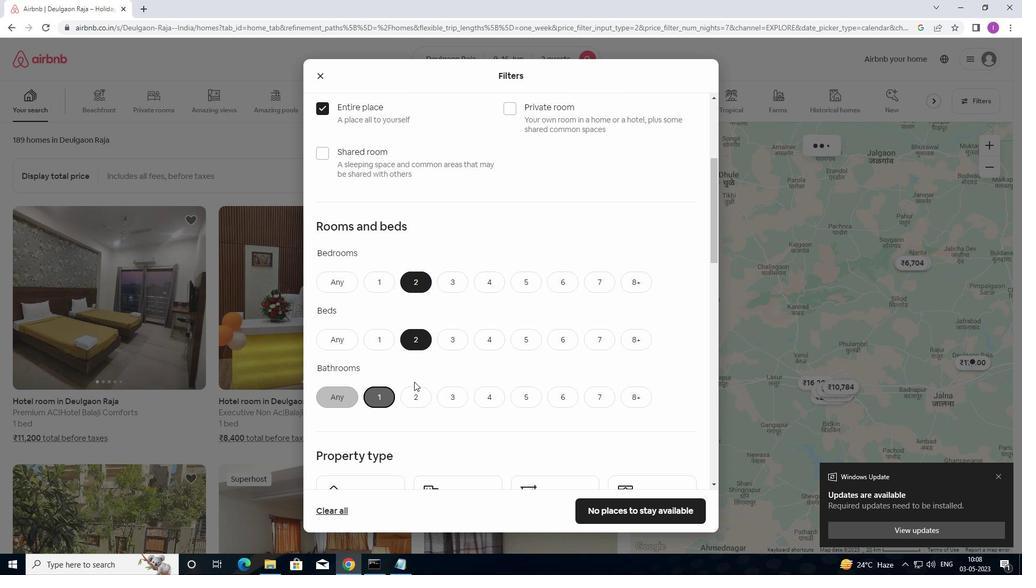 
Action: Mouse scrolled (438, 373) with delta (0, 0)
Screenshot: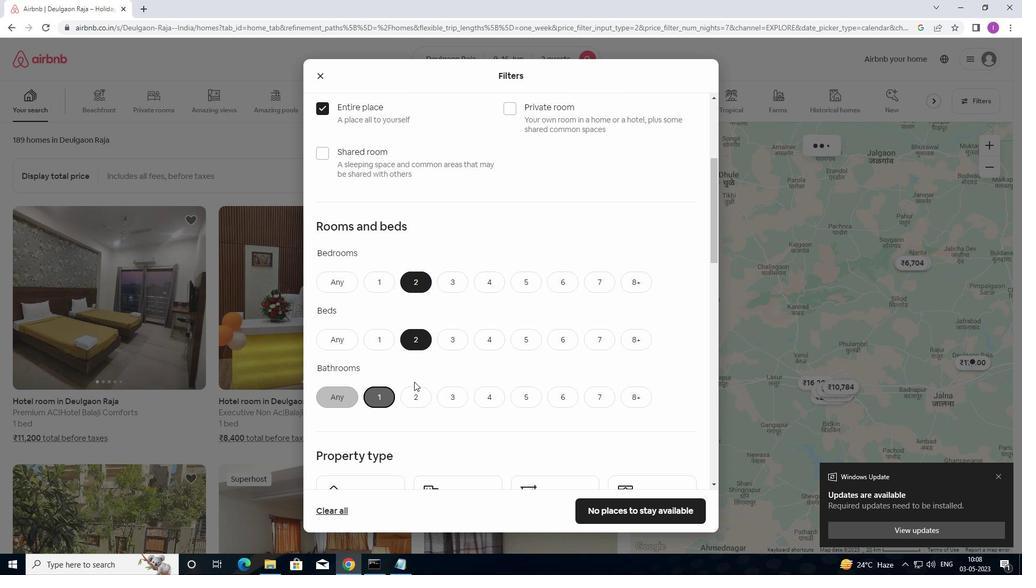 
Action: Mouse moved to (448, 371)
Screenshot: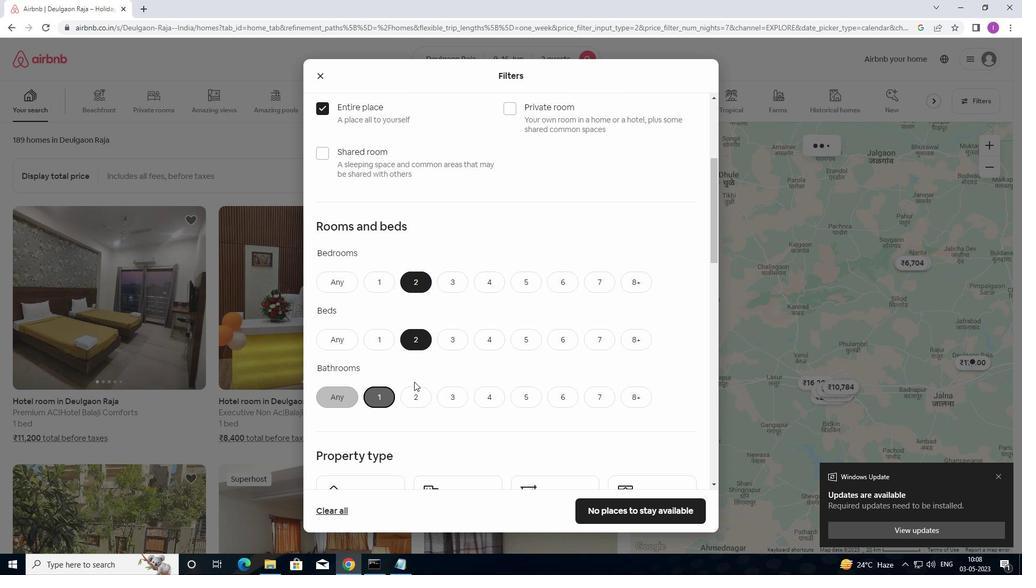 
Action: Mouse scrolled (448, 370) with delta (0, 0)
Screenshot: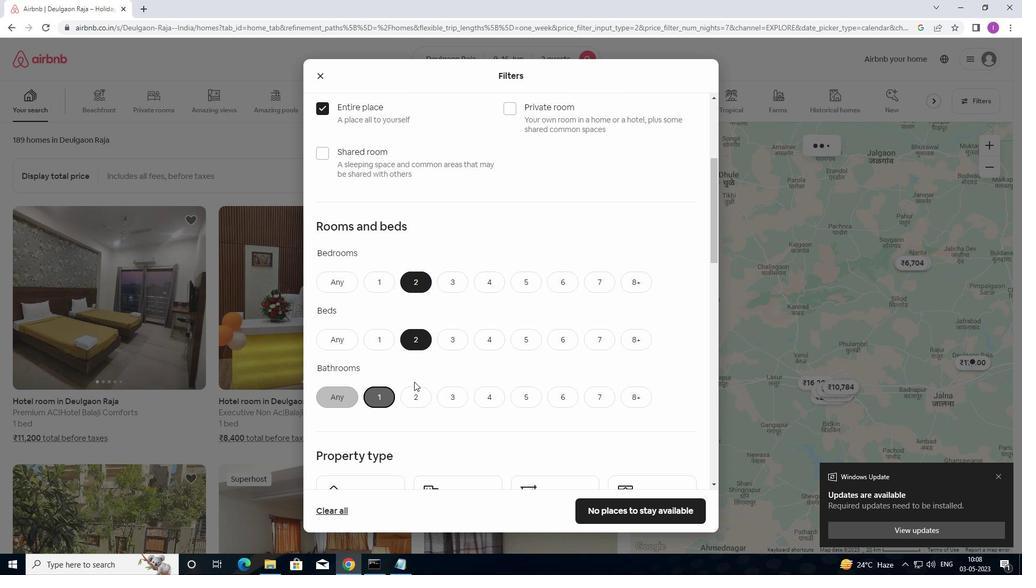 
Action: Mouse moved to (377, 367)
Screenshot: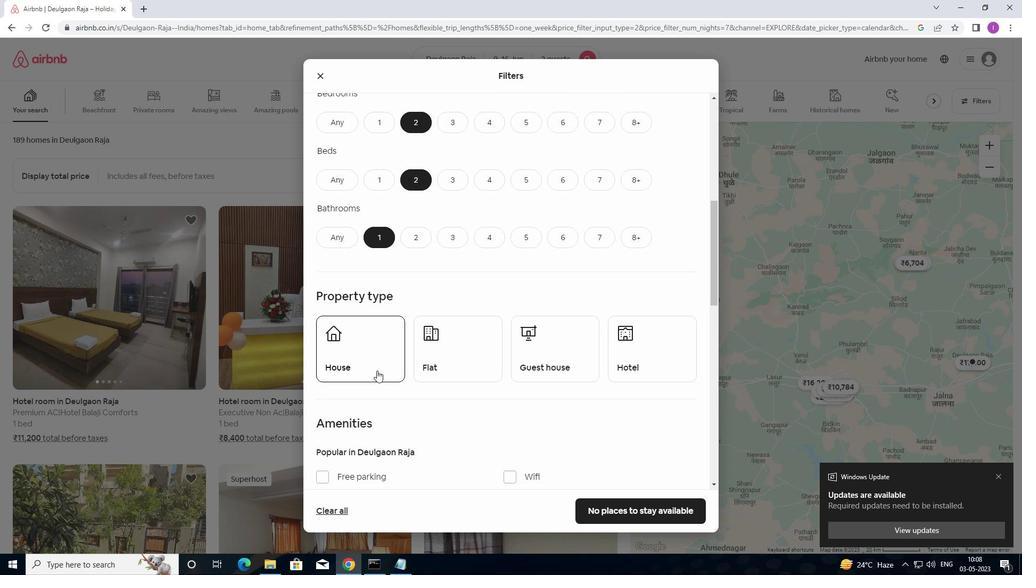 
Action: Mouse pressed left at (377, 367)
Screenshot: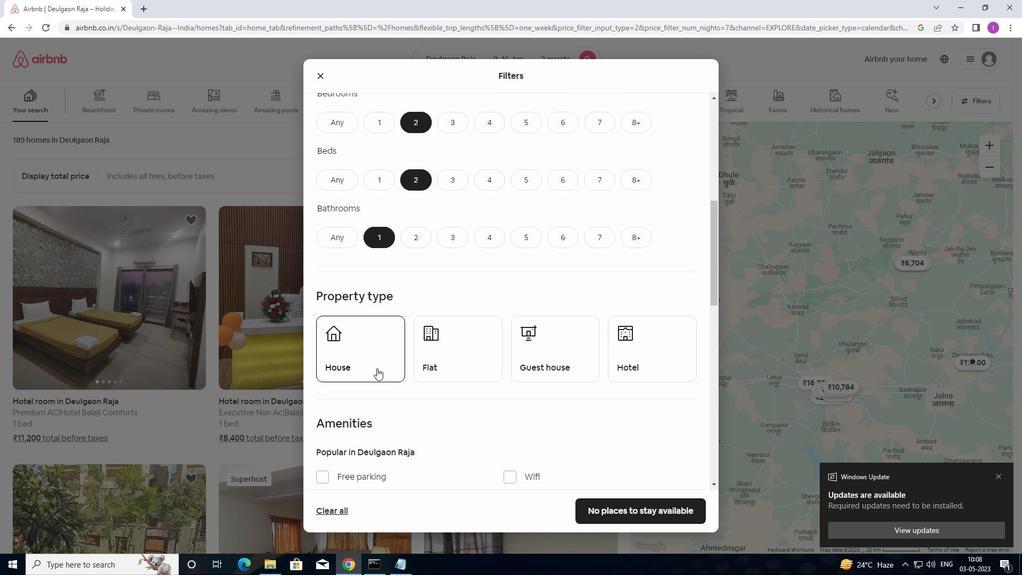 
Action: Mouse moved to (450, 363)
Screenshot: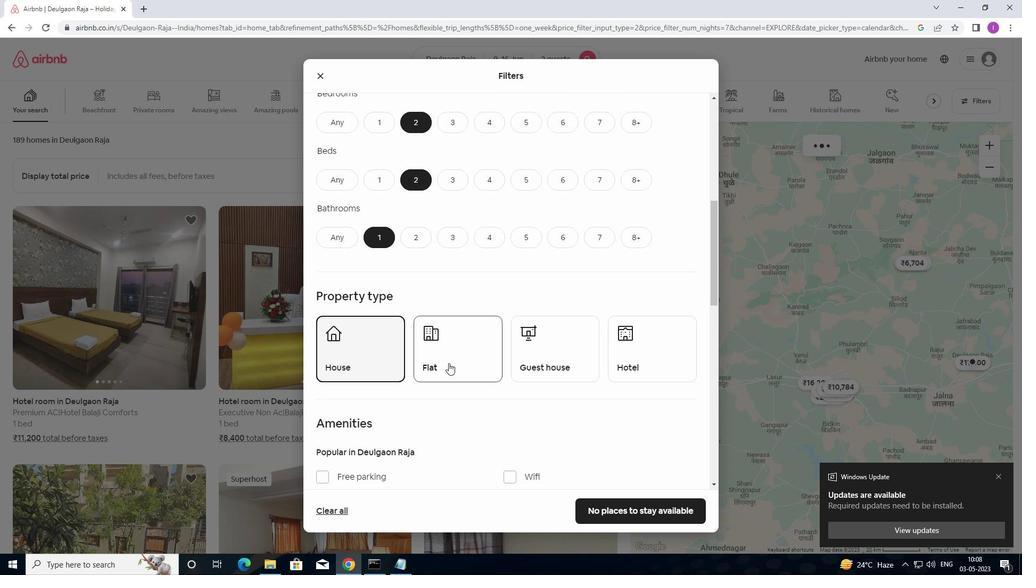 
Action: Mouse pressed left at (450, 363)
Screenshot: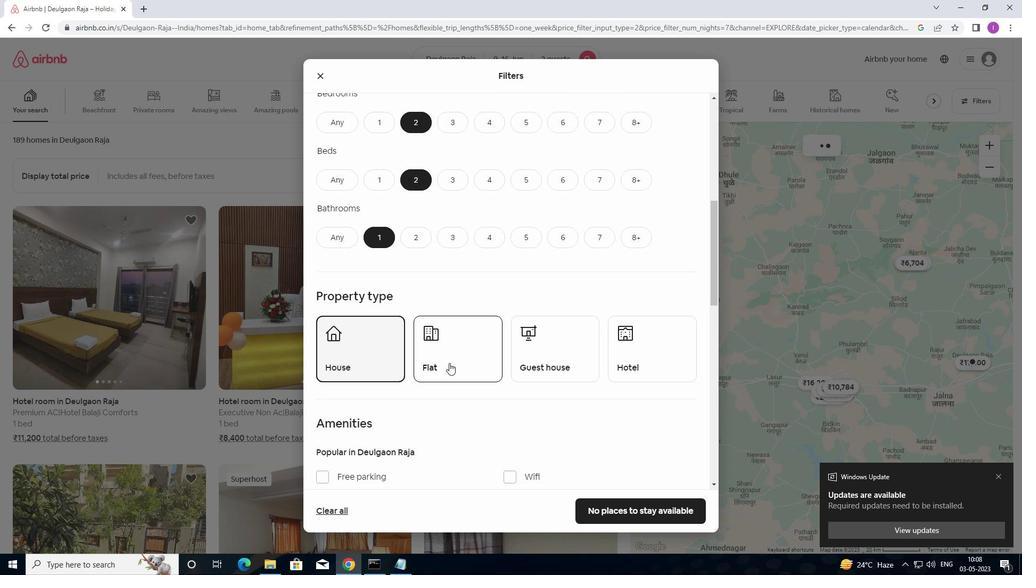
Action: Mouse moved to (533, 363)
Screenshot: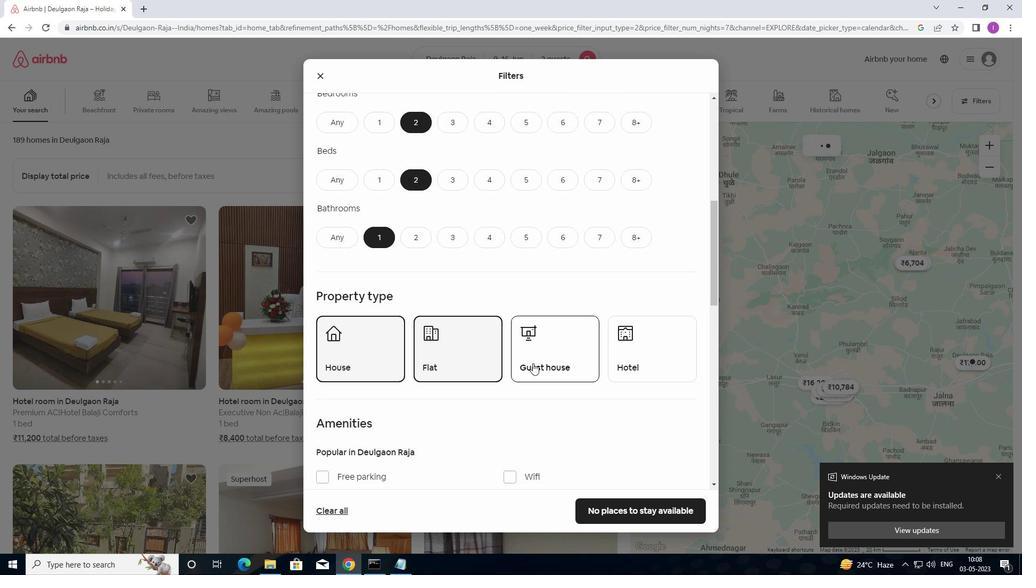 
Action: Mouse pressed left at (533, 363)
Screenshot: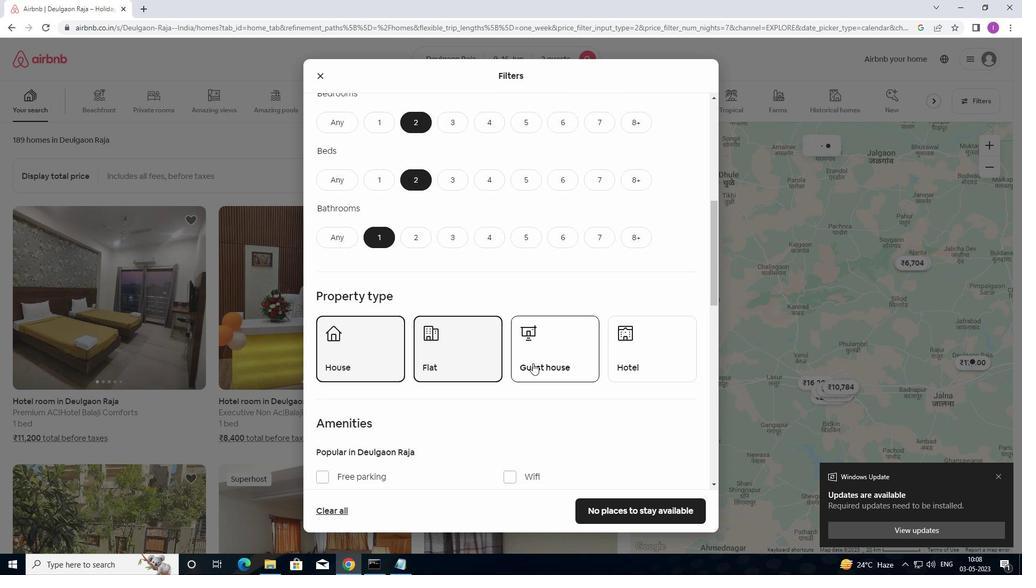 
Action: Mouse moved to (640, 357)
Screenshot: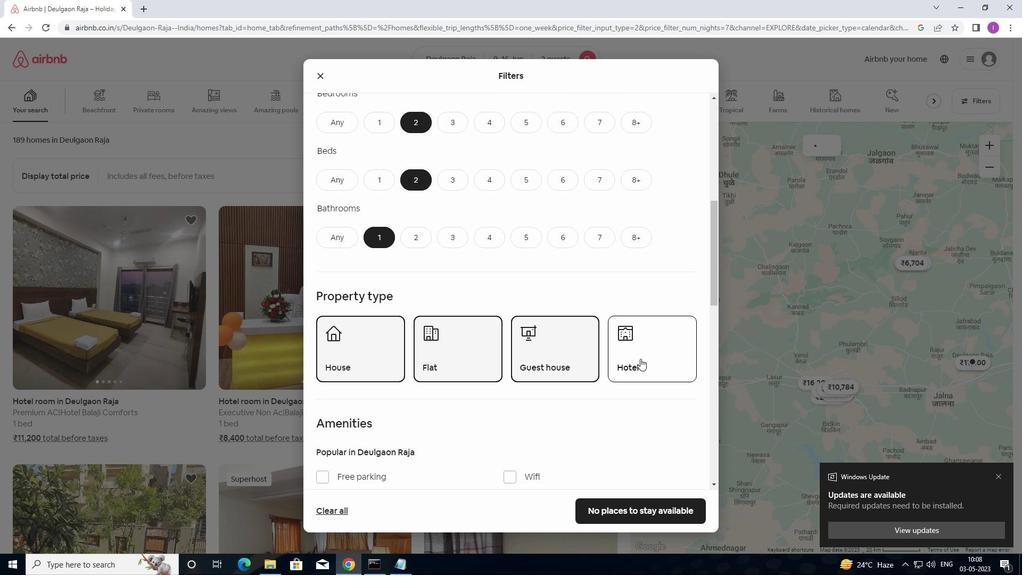 
Action: Mouse pressed left at (640, 357)
Screenshot: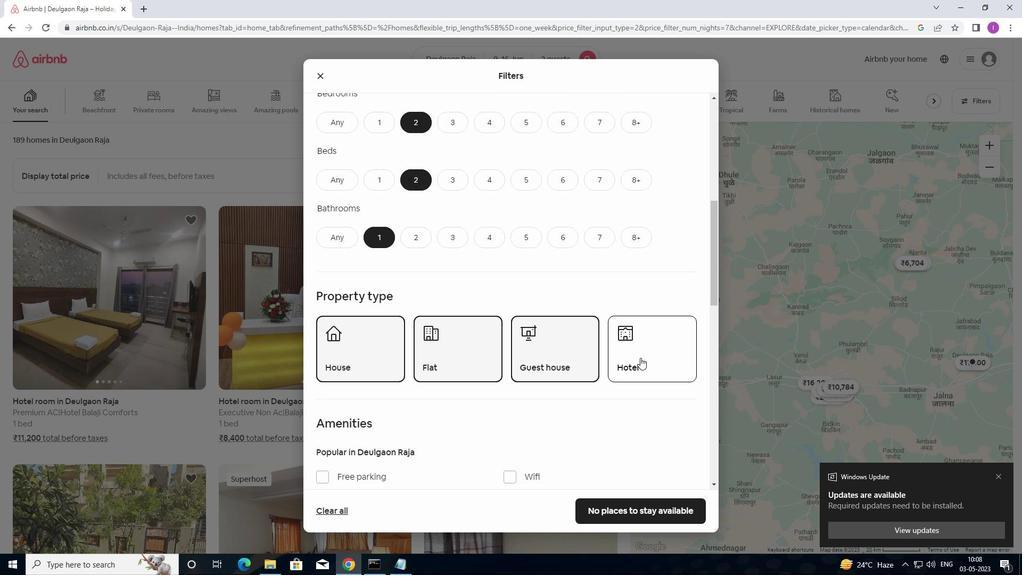 
Action: Mouse pressed left at (640, 357)
Screenshot: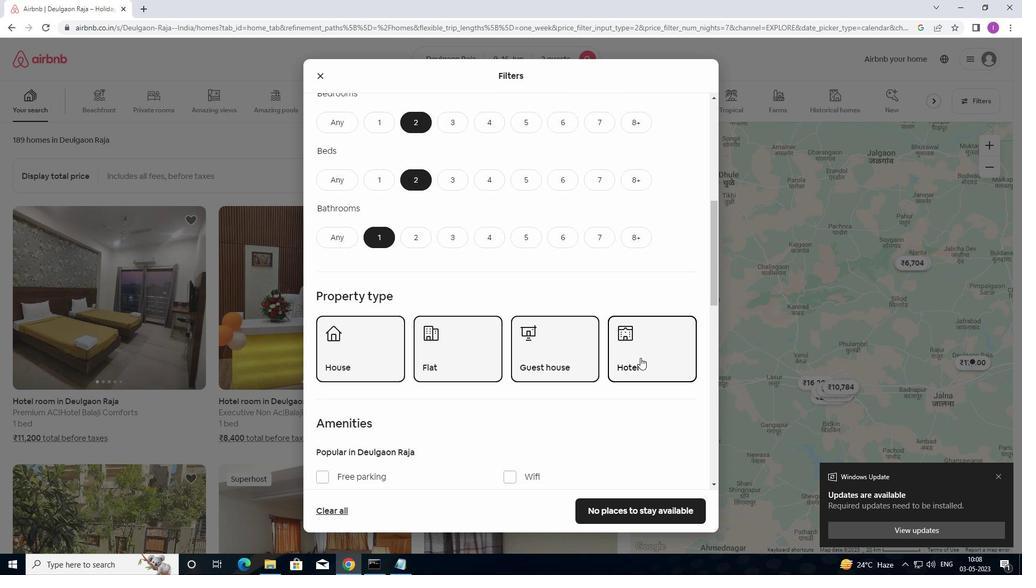 
Action: Mouse moved to (550, 389)
Screenshot: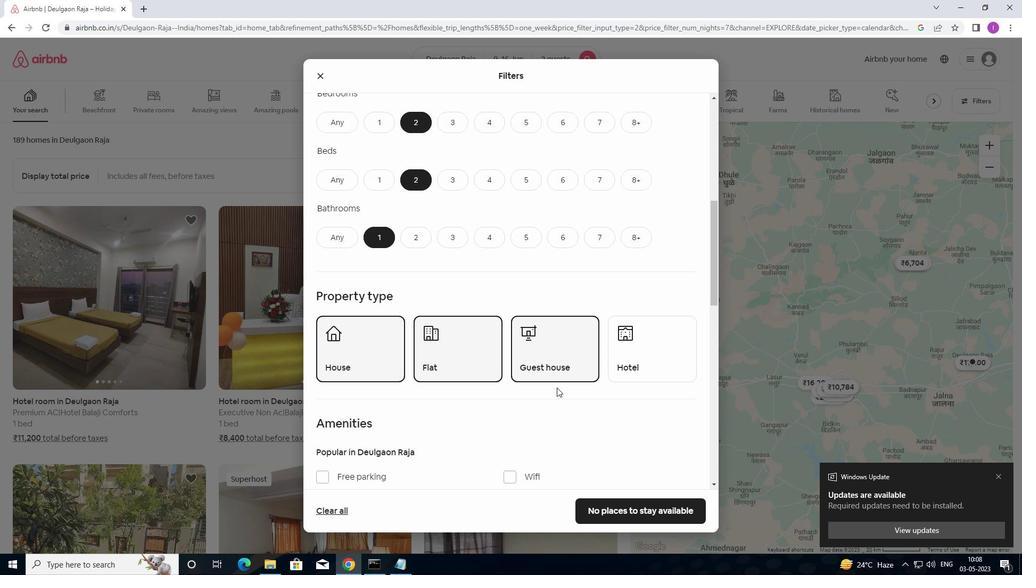 
Action: Mouse scrolled (550, 389) with delta (0, 0)
Screenshot: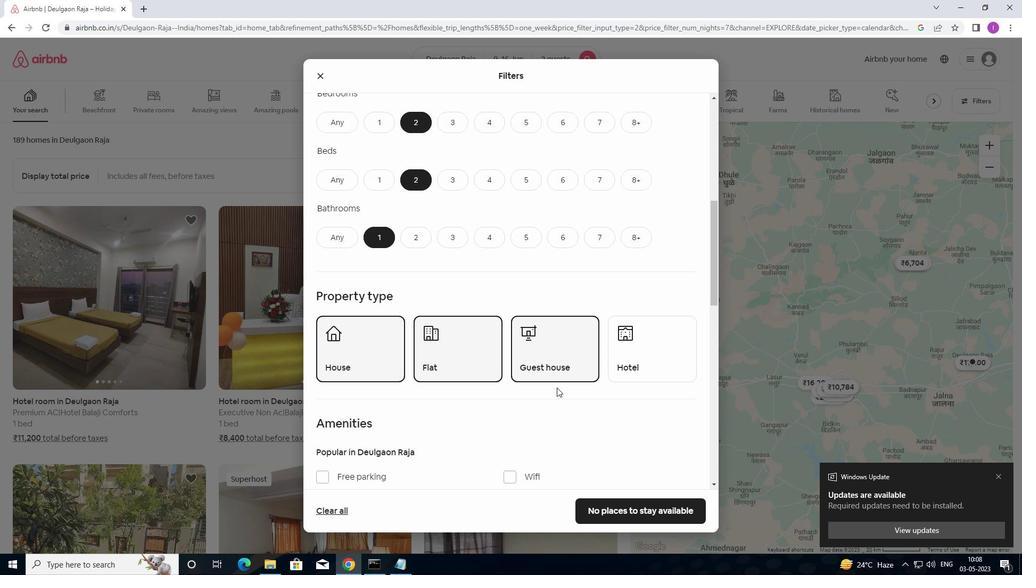 
Action: Mouse moved to (550, 390)
Screenshot: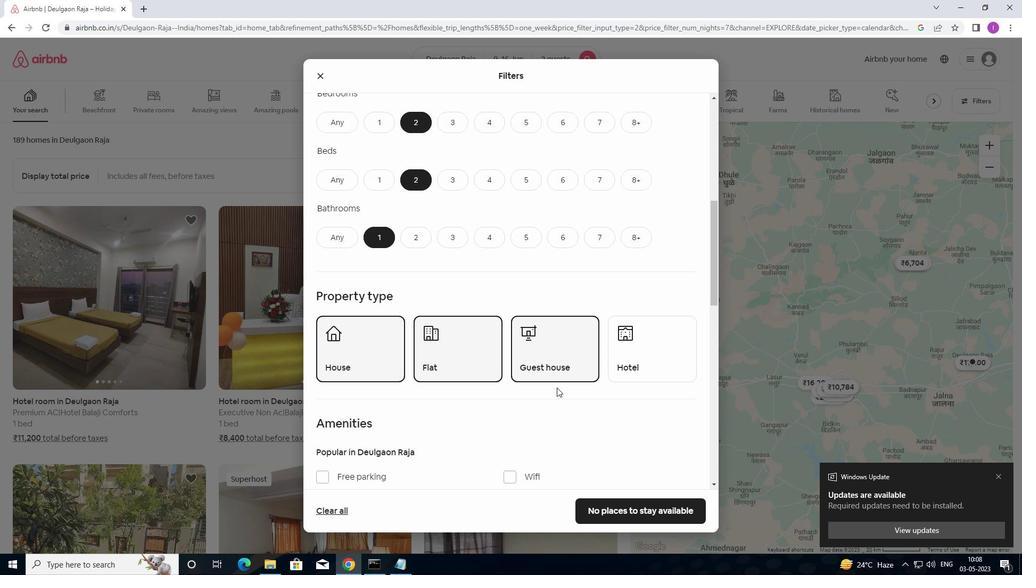 
Action: Mouse scrolled (550, 389) with delta (0, 0)
Screenshot: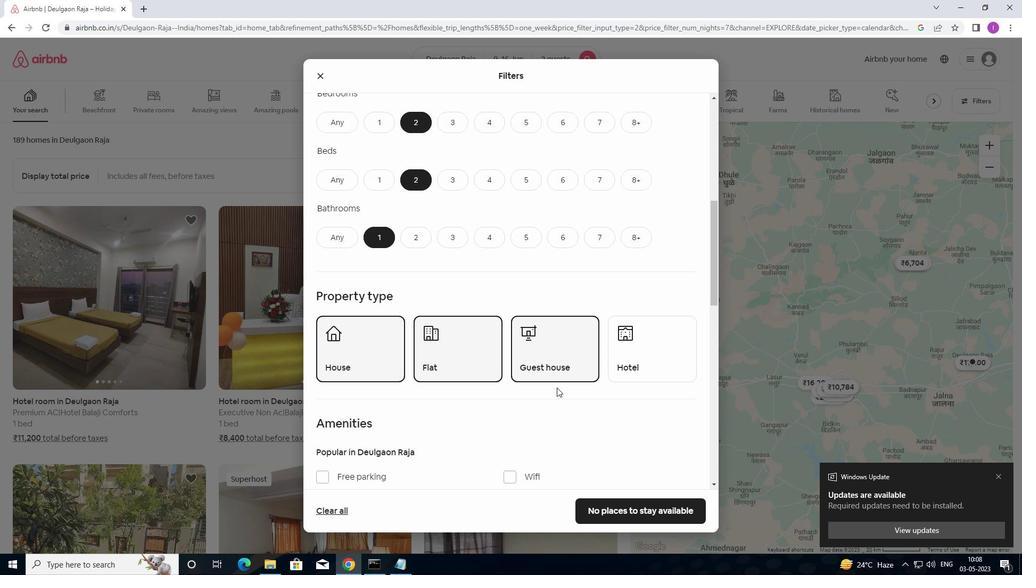 
Action: Mouse moved to (550, 391)
Screenshot: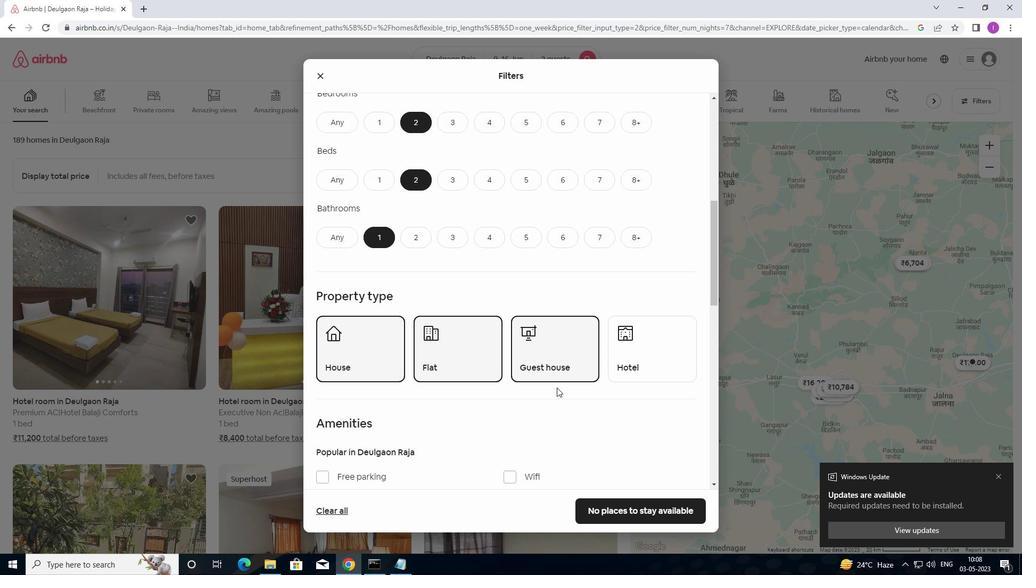
Action: Mouse scrolled (550, 391) with delta (0, 0)
Screenshot: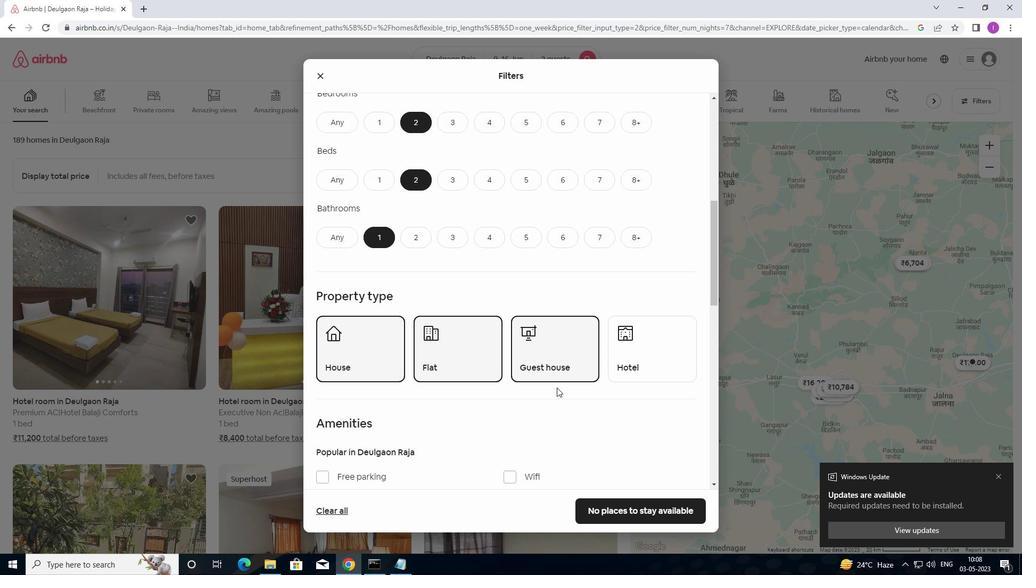 
Action: Mouse scrolled (550, 391) with delta (0, 0)
Screenshot: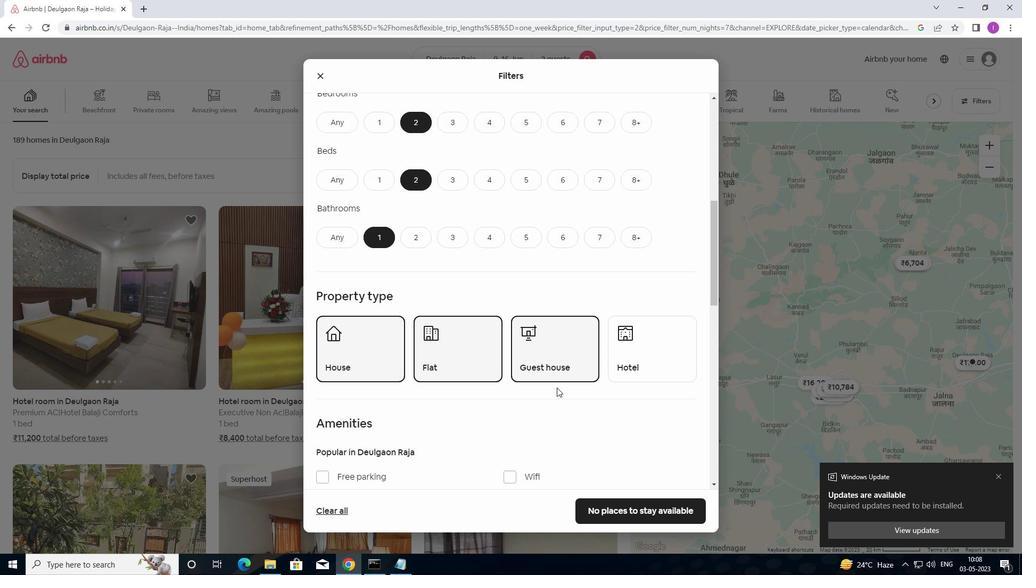 
Action: Mouse moved to (460, 315)
Screenshot: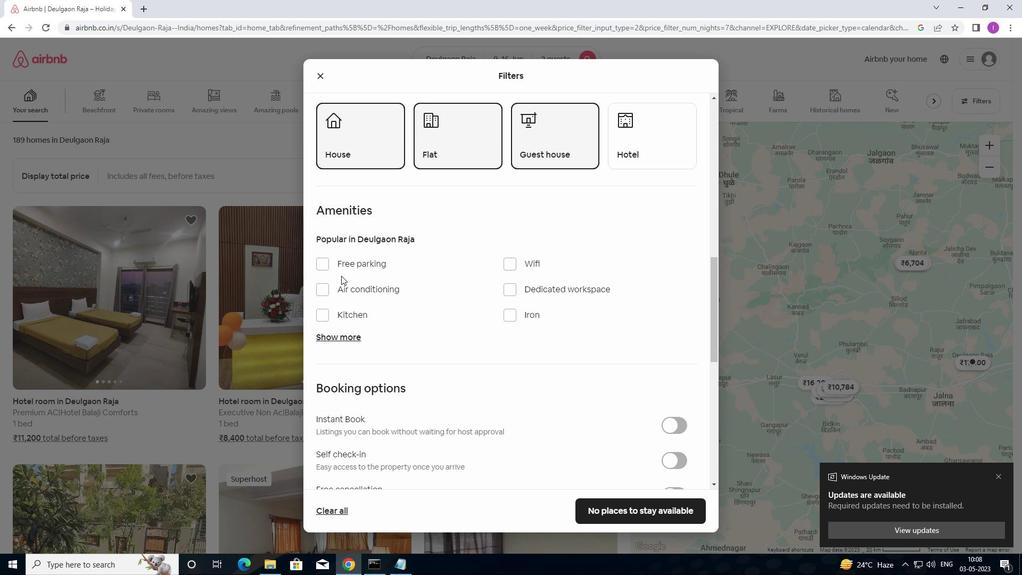 
Action: Mouse scrolled (460, 314) with delta (0, 0)
Screenshot: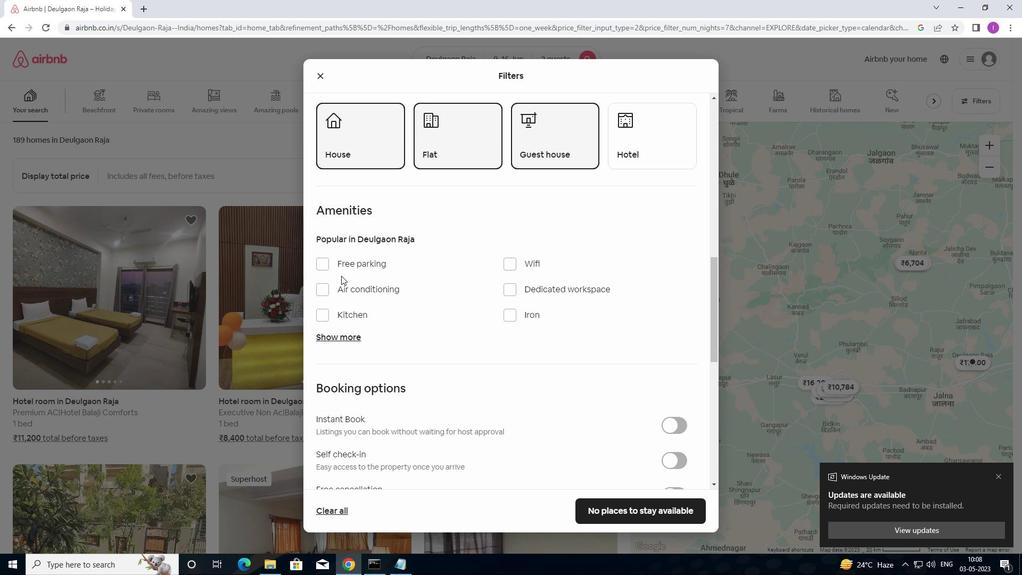 
Action: Mouse moved to (645, 356)
Screenshot: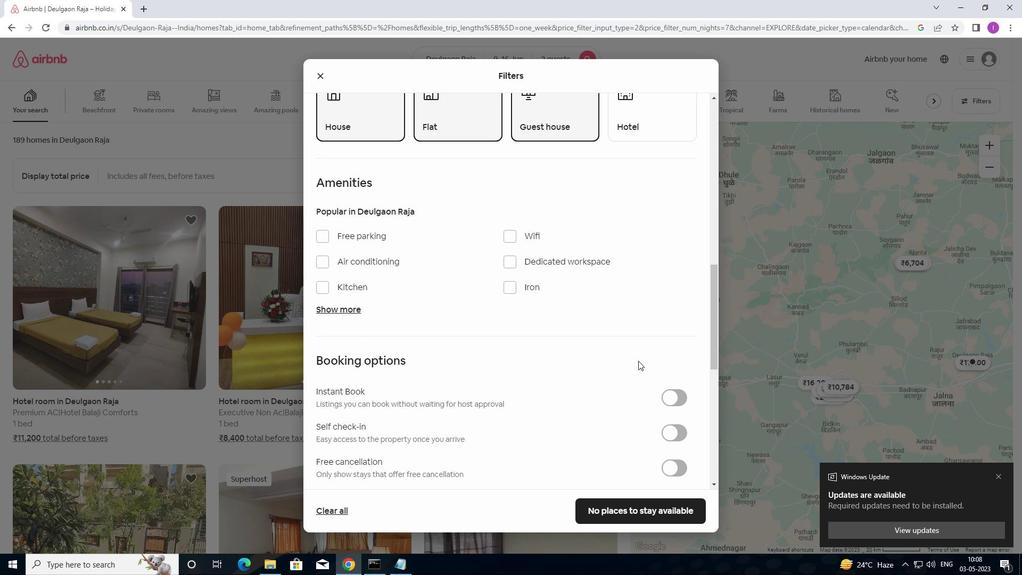 
Action: Mouse scrolled (645, 356) with delta (0, 0)
Screenshot: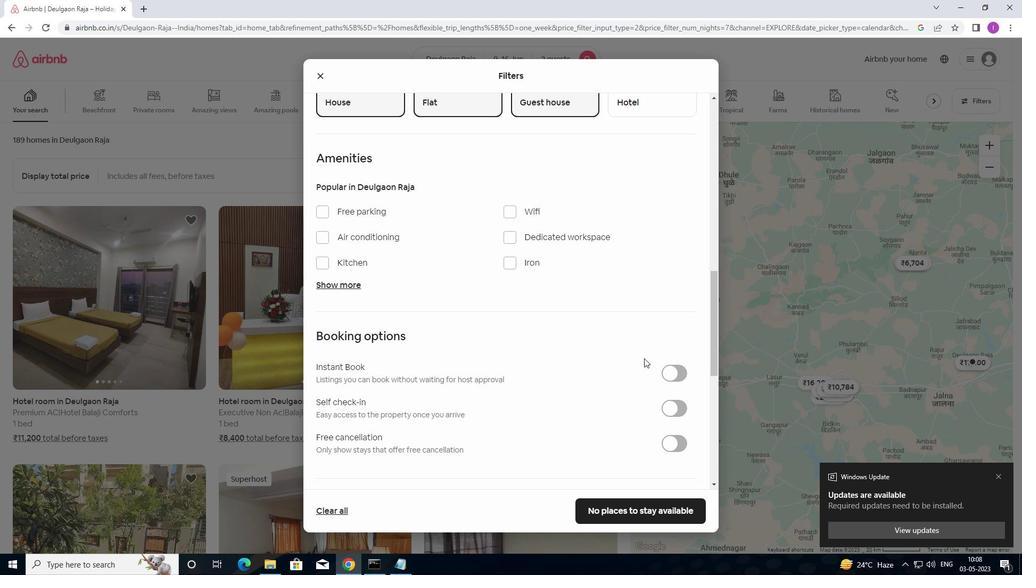 
Action: Mouse moved to (645, 356)
Screenshot: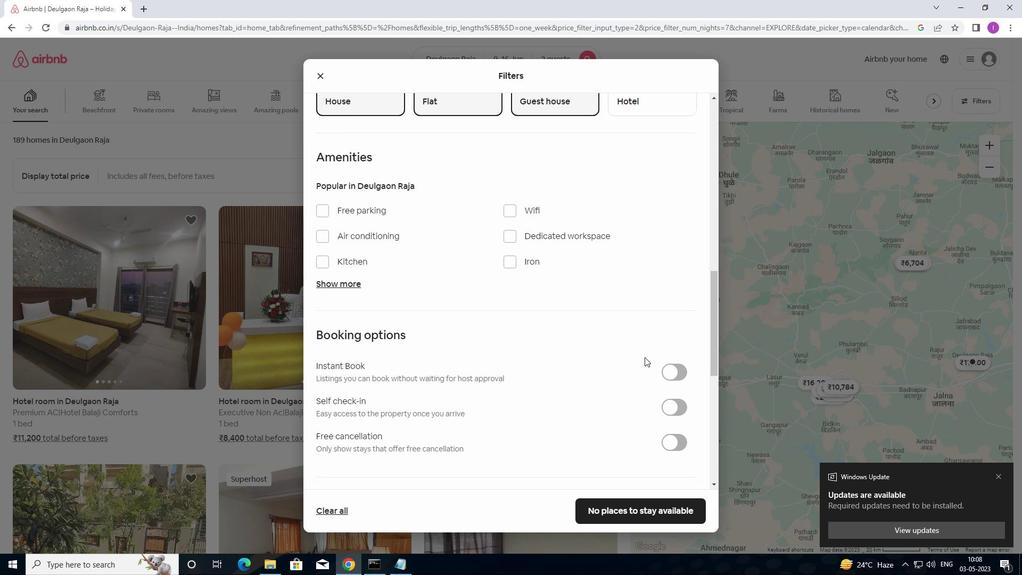 
Action: Mouse scrolled (645, 356) with delta (0, 0)
Screenshot: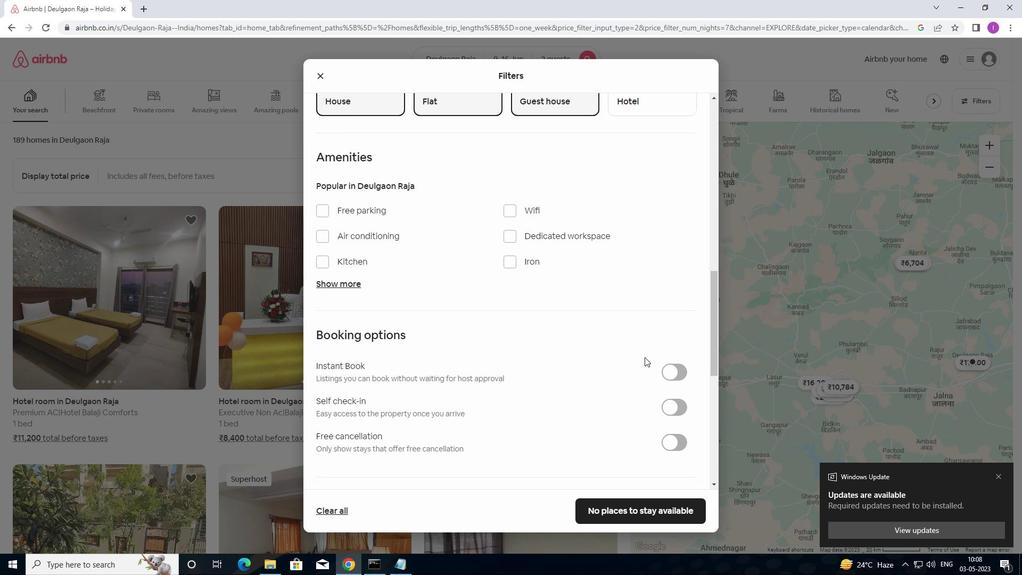 
Action: Mouse moved to (649, 356)
Screenshot: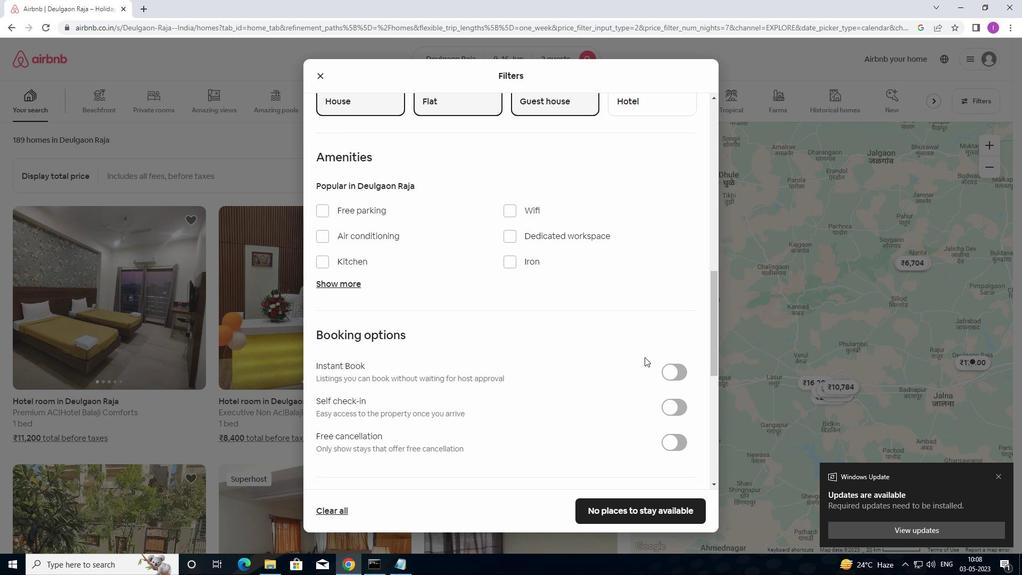 
Action: Mouse scrolled (649, 356) with delta (0, 0)
Screenshot: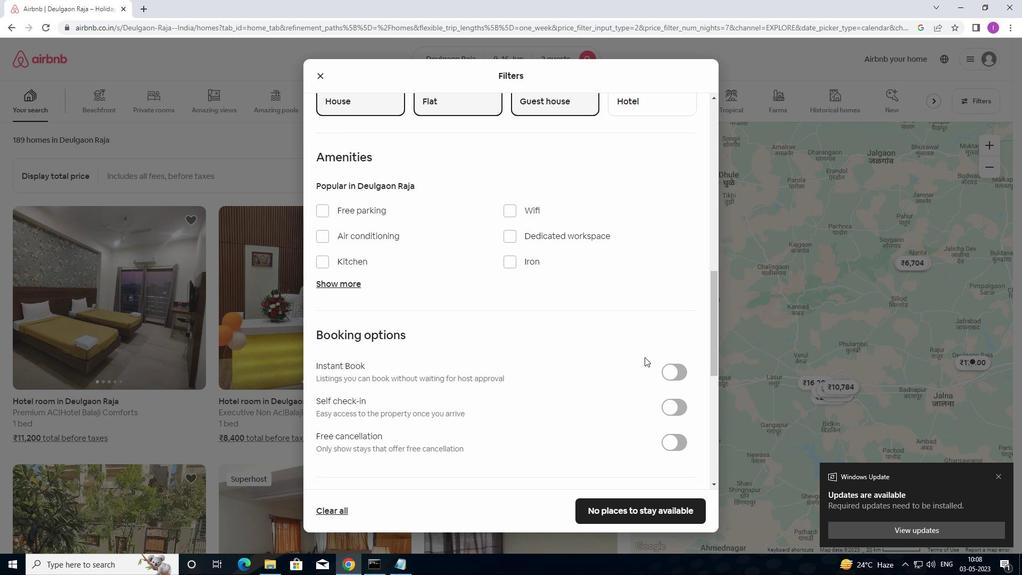 
Action: Mouse moved to (676, 249)
Screenshot: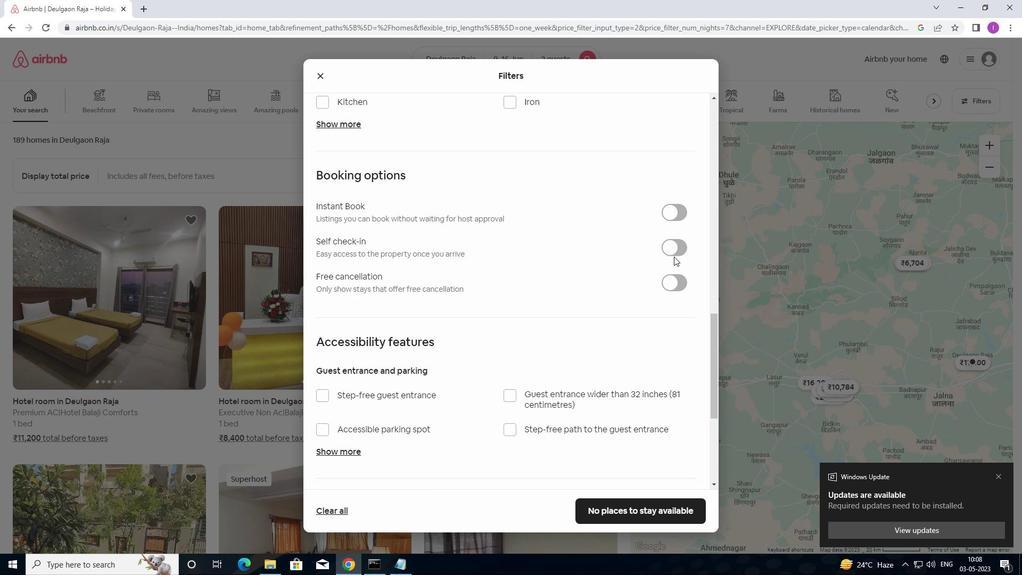 
Action: Mouse pressed left at (676, 249)
Screenshot: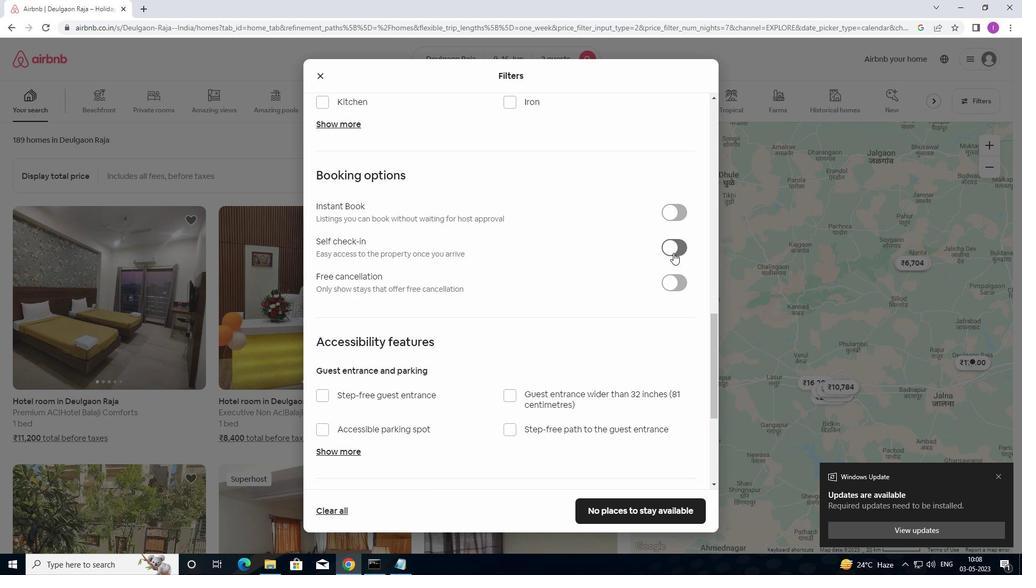 
Action: Mouse moved to (405, 389)
Screenshot: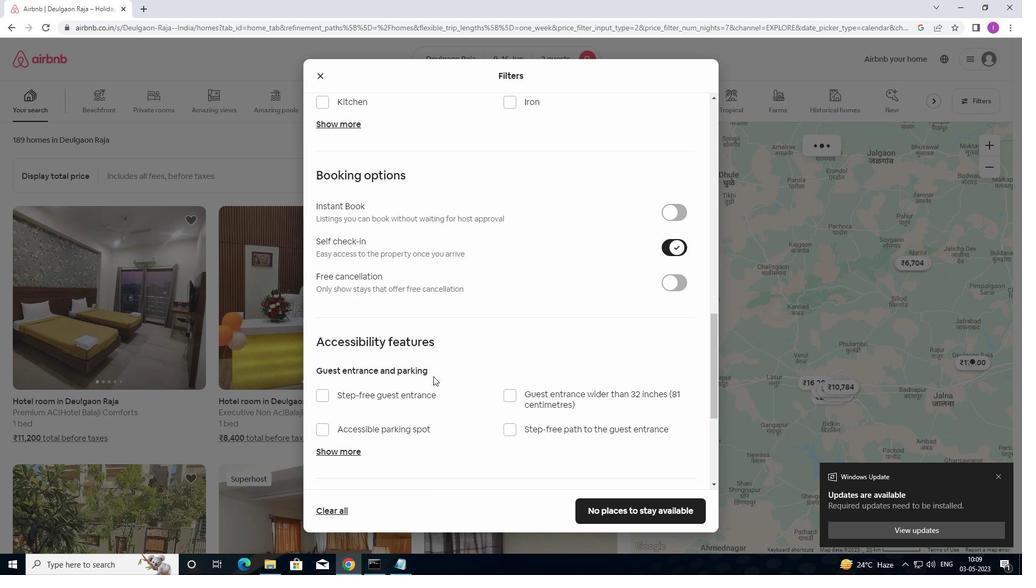 
Action: Mouse scrolled (405, 389) with delta (0, 0)
Screenshot: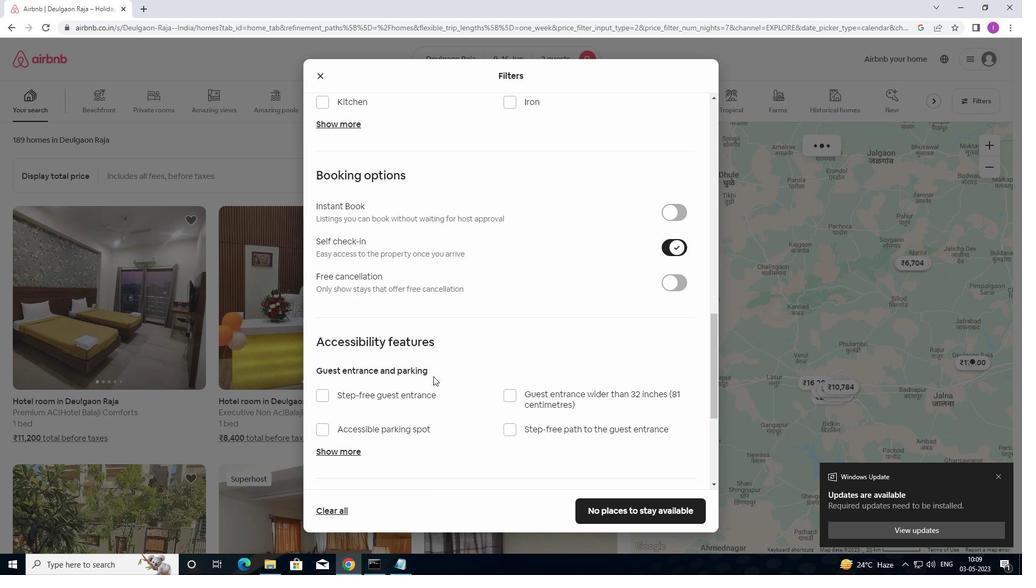 
Action: Mouse moved to (405, 390)
Screenshot: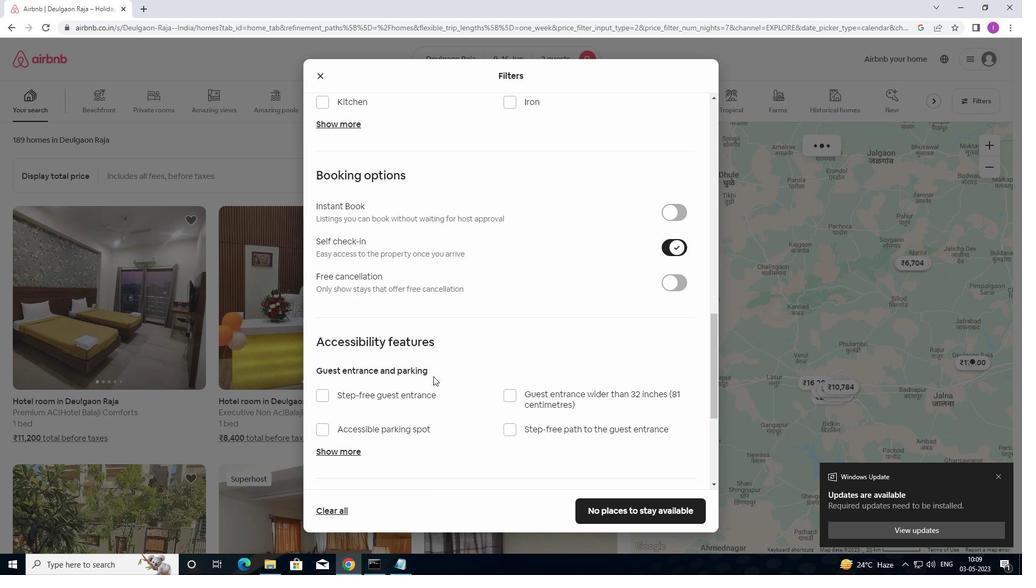 
Action: Mouse scrolled (405, 389) with delta (0, 0)
Screenshot: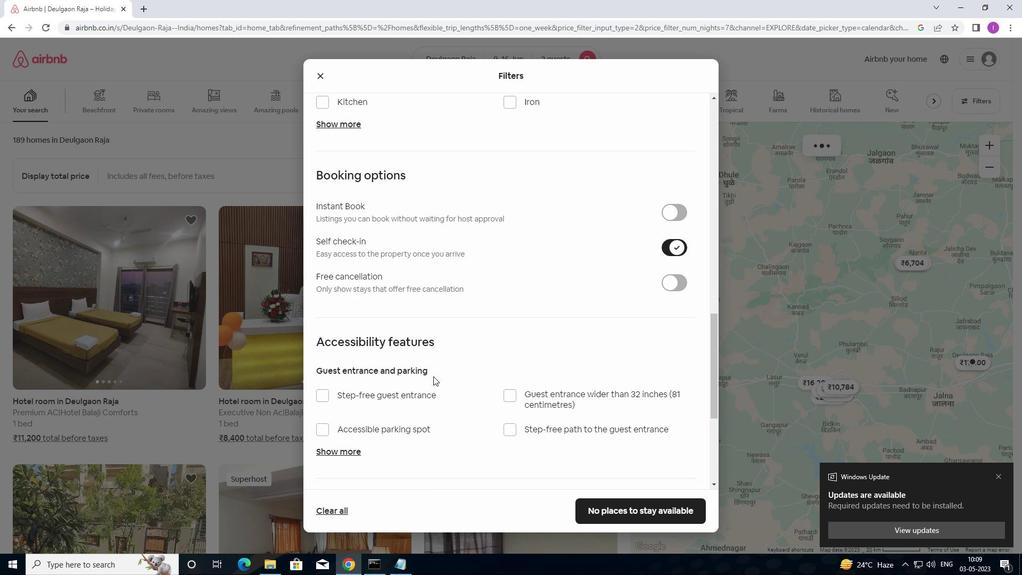 
Action: Mouse moved to (405, 391)
Screenshot: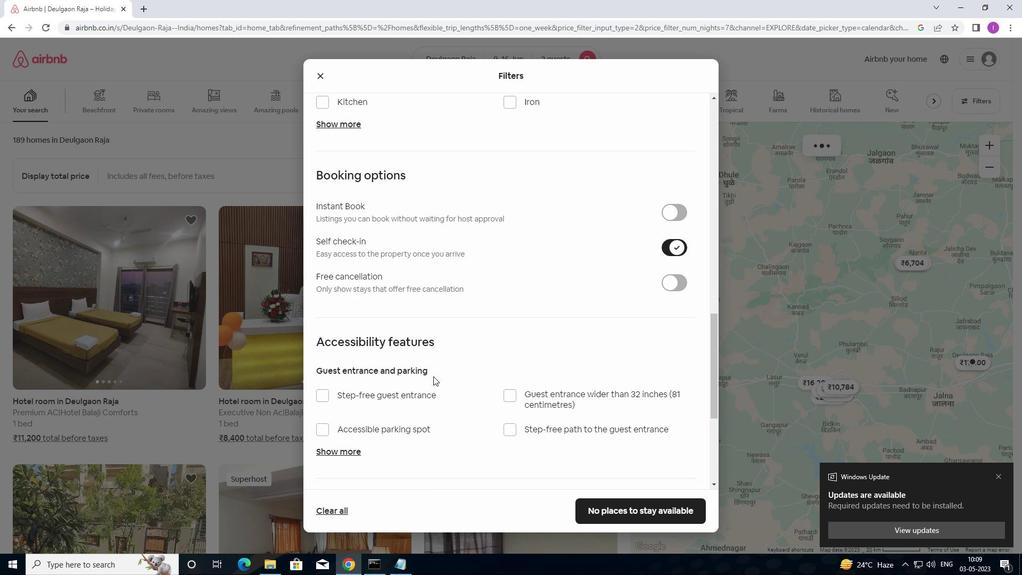
Action: Mouse scrolled (405, 390) with delta (0, 0)
Screenshot: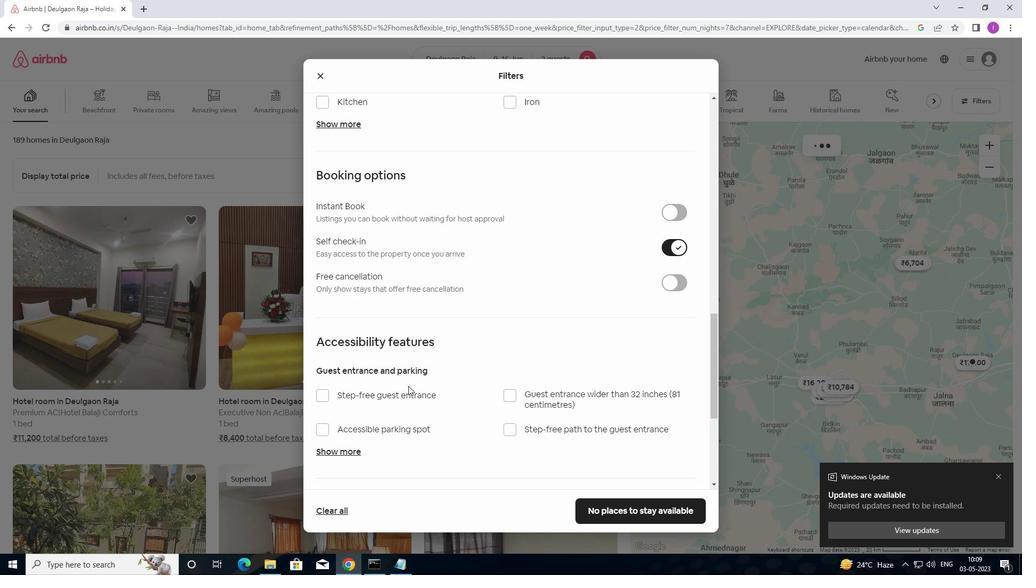 
Action: Mouse scrolled (405, 390) with delta (0, 0)
Screenshot: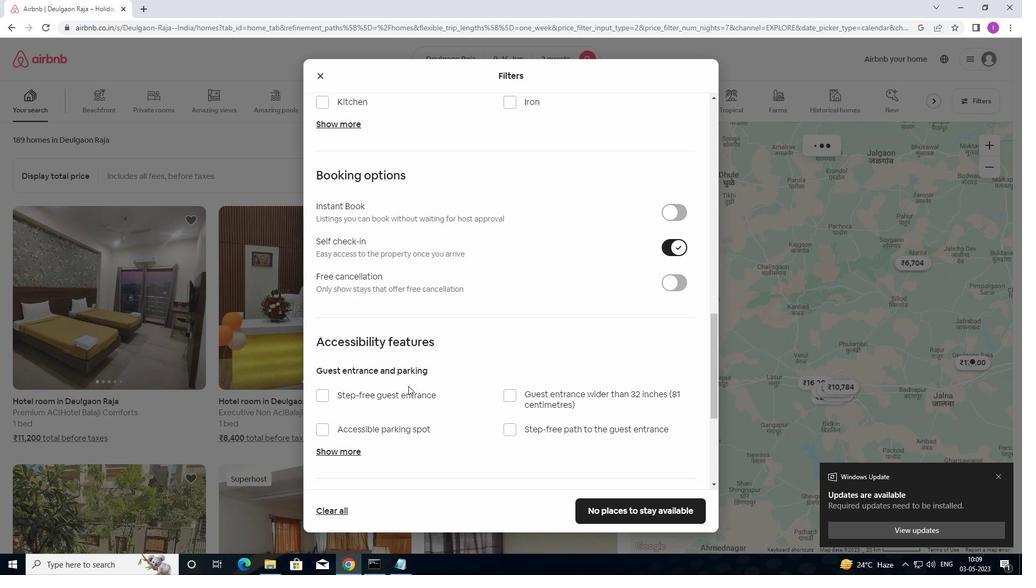 
Action: Mouse moved to (405, 391)
Screenshot: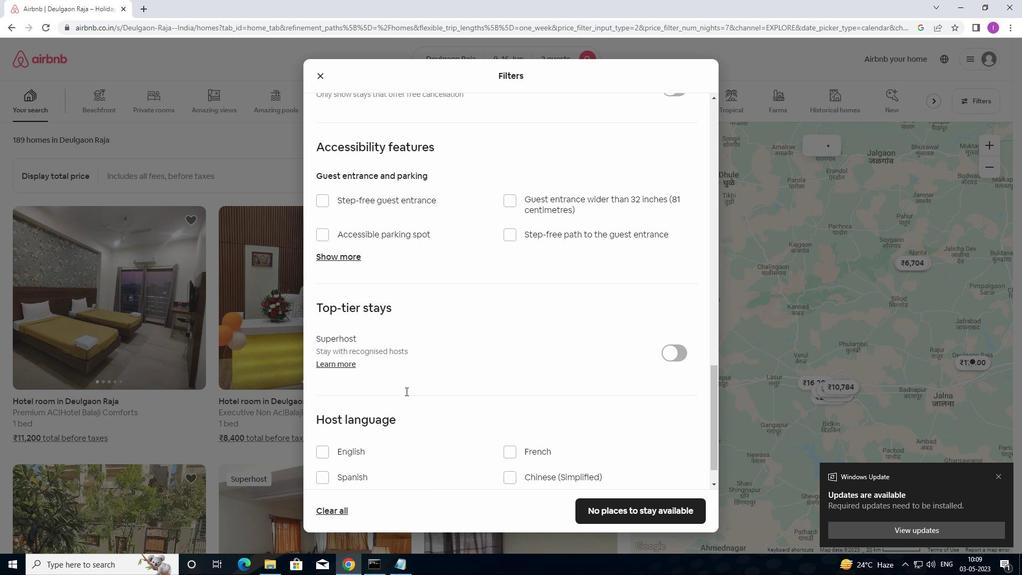 
Action: Mouse scrolled (405, 391) with delta (0, 0)
Screenshot: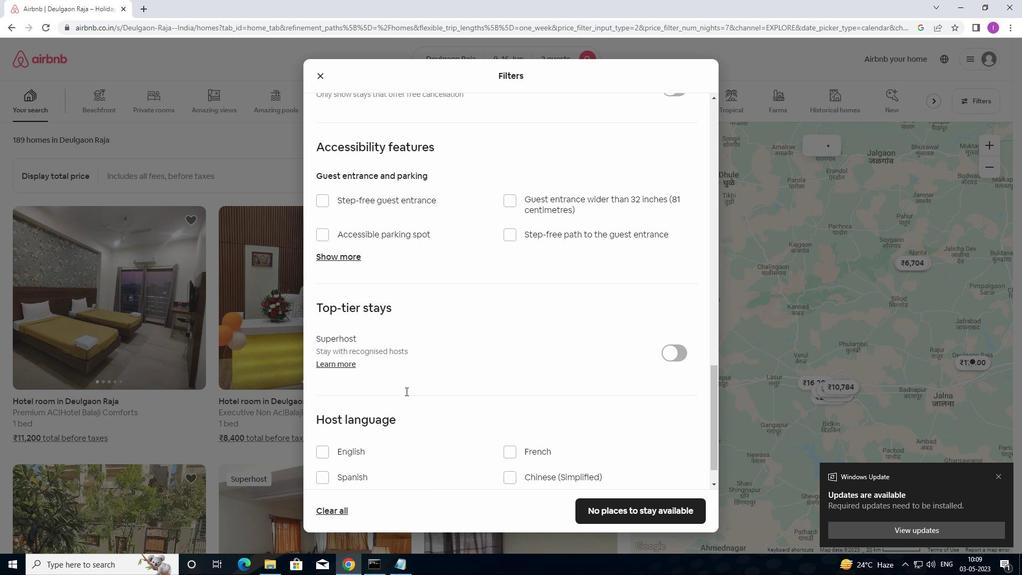 
Action: Mouse moved to (405, 391)
Screenshot: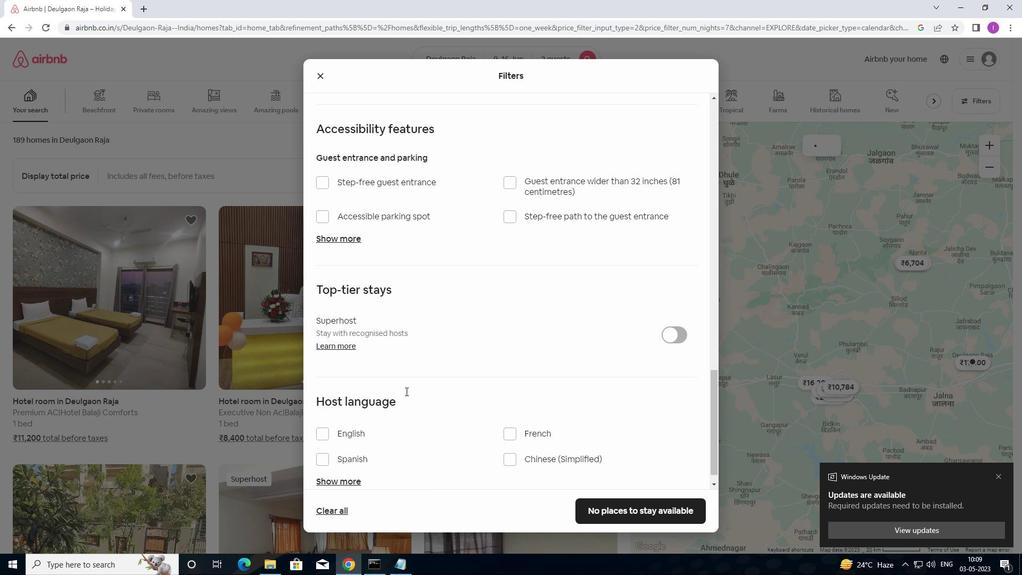 
Action: Mouse scrolled (405, 391) with delta (0, 0)
Screenshot: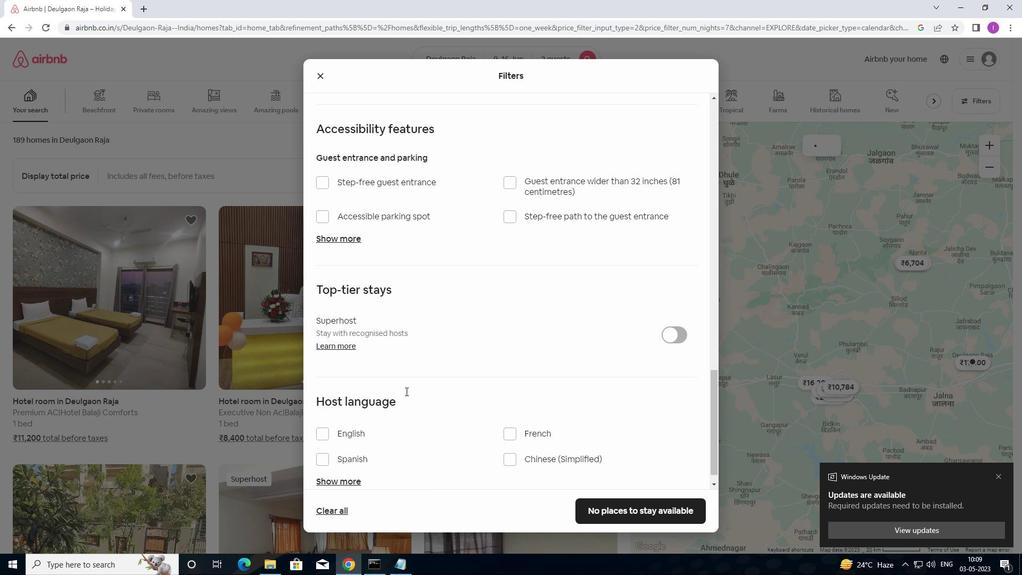 
Action: Mouse moved to (327, 414)
Screenshot: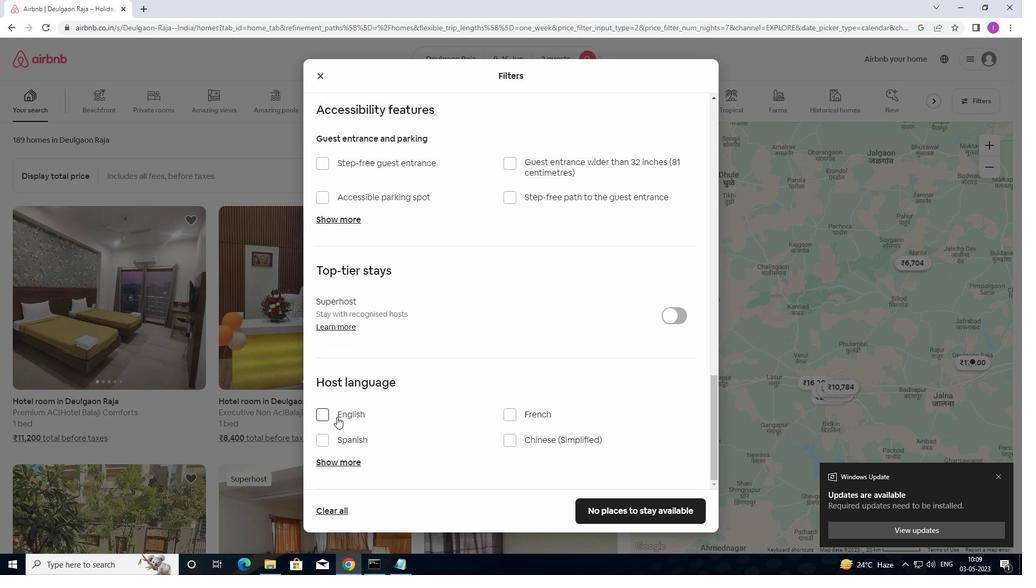 
Action: Mouse pressed left at (327, 414)
Screenshot: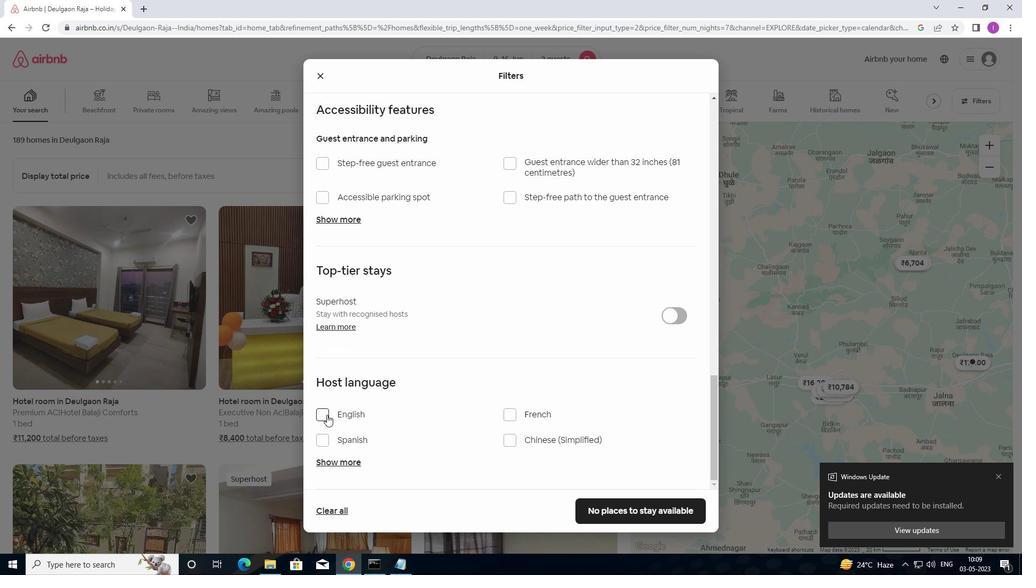 
Action: Mouse moved to (600, 510)
Screenshot: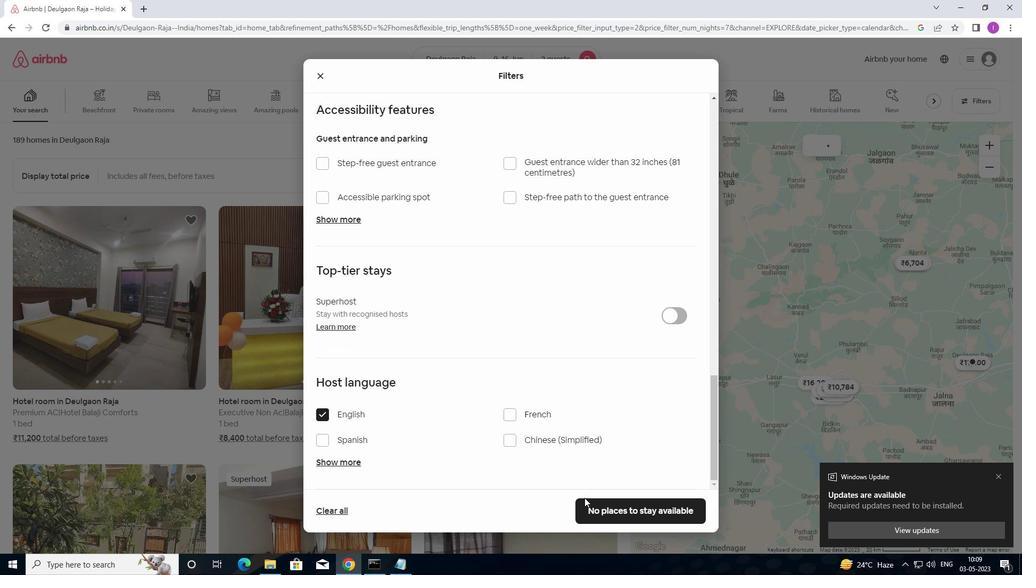 
Action: Mouse pressed left at (600, 510)
Screenshot: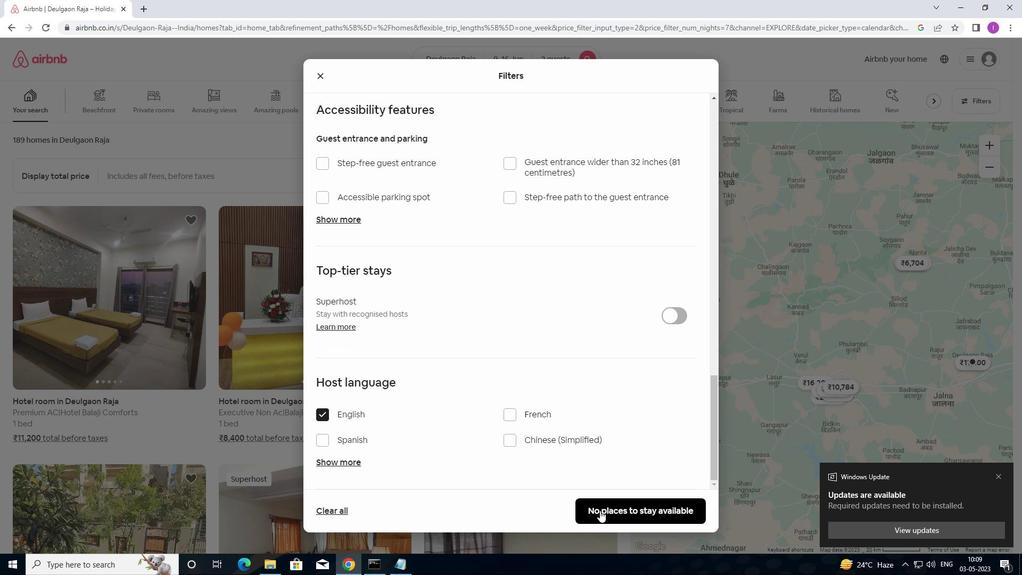 
Action: Mouse moved to (606, 504)
Screenshot: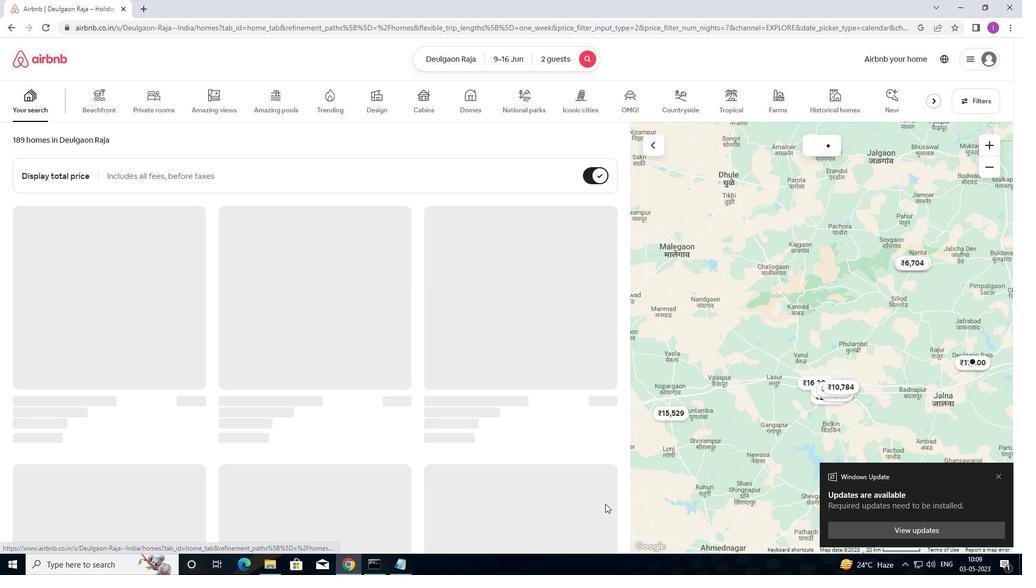 
Action: Key pressed <Key.f8>
Screenshot: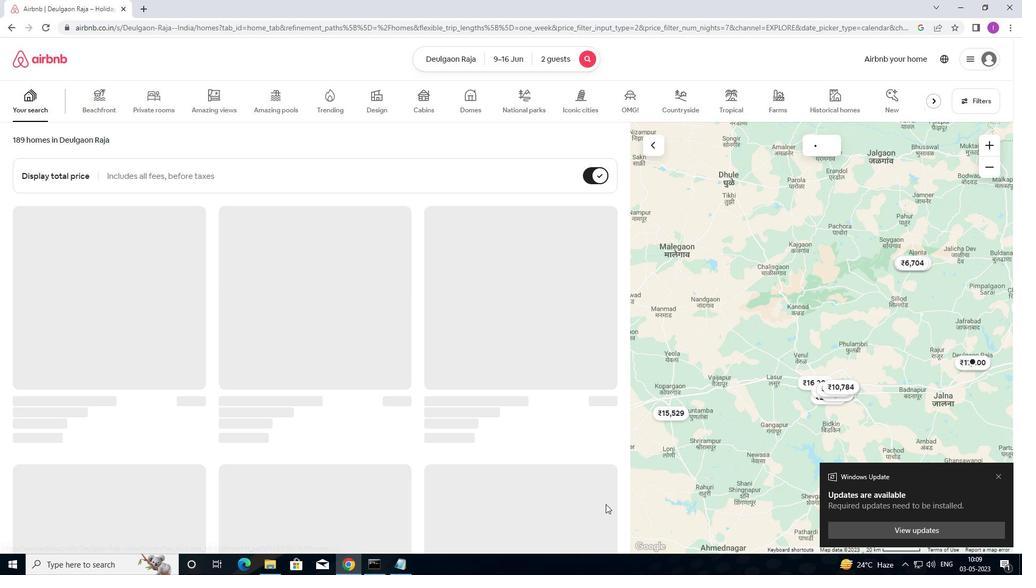 
